 Task: Add a signature Mia Wilson containing Best wishes for a happy National Puzzle Day, Mia Wilson to email address softage.3@softage.net and add a label Long-term care insurance
Action: Mouse moved to (1206, 295)
Screenshot: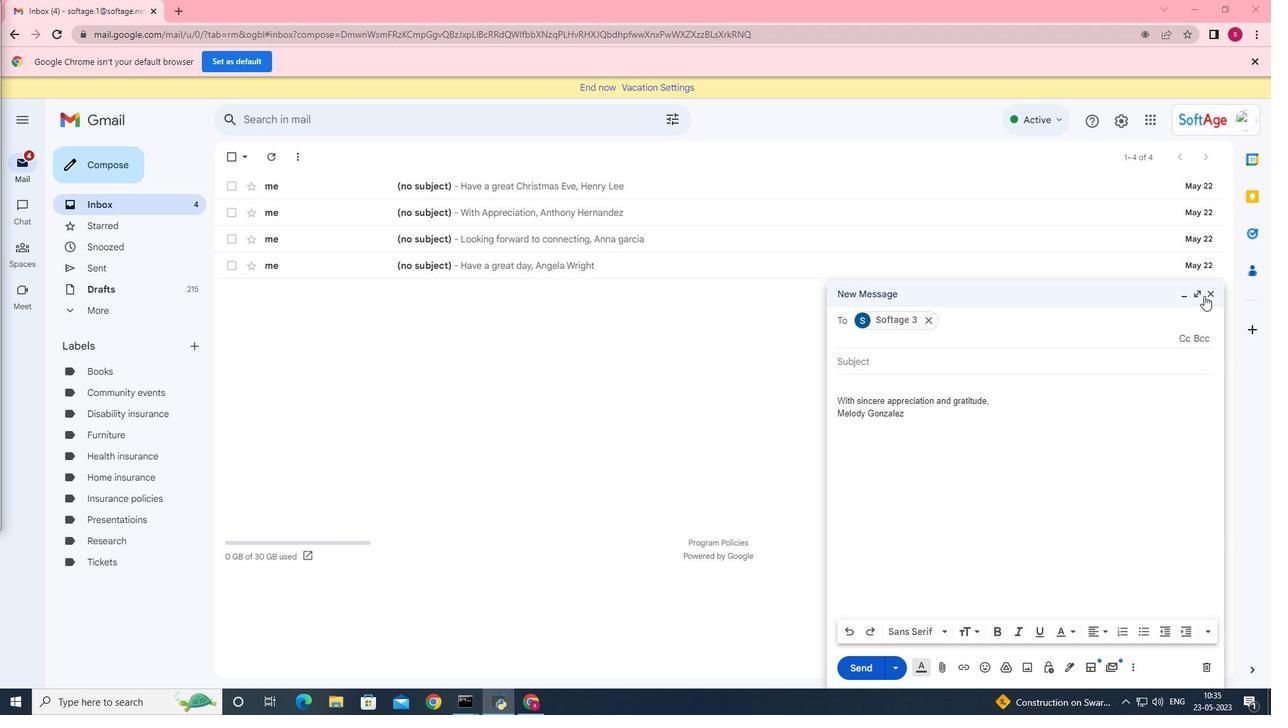 
Action: Mouse pressed left at (1206, 295)
Screenshot: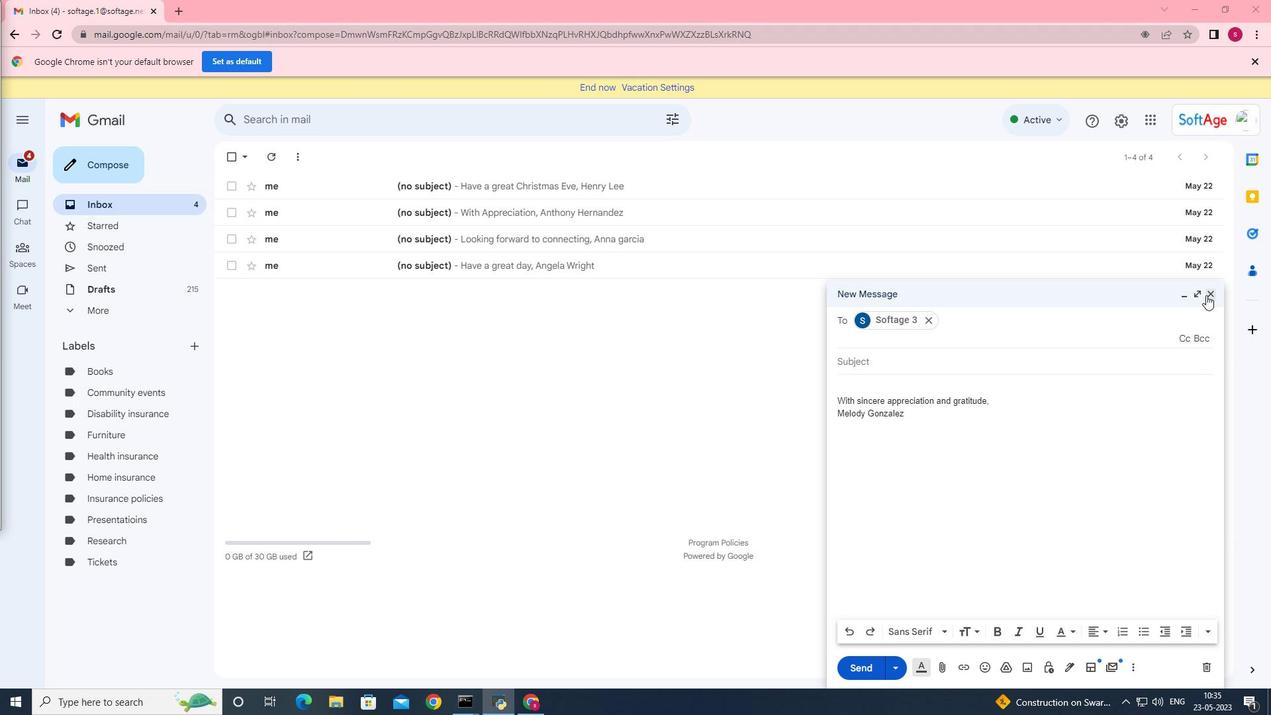 
Action: Mouse moved to (109, 164)
Screenshot: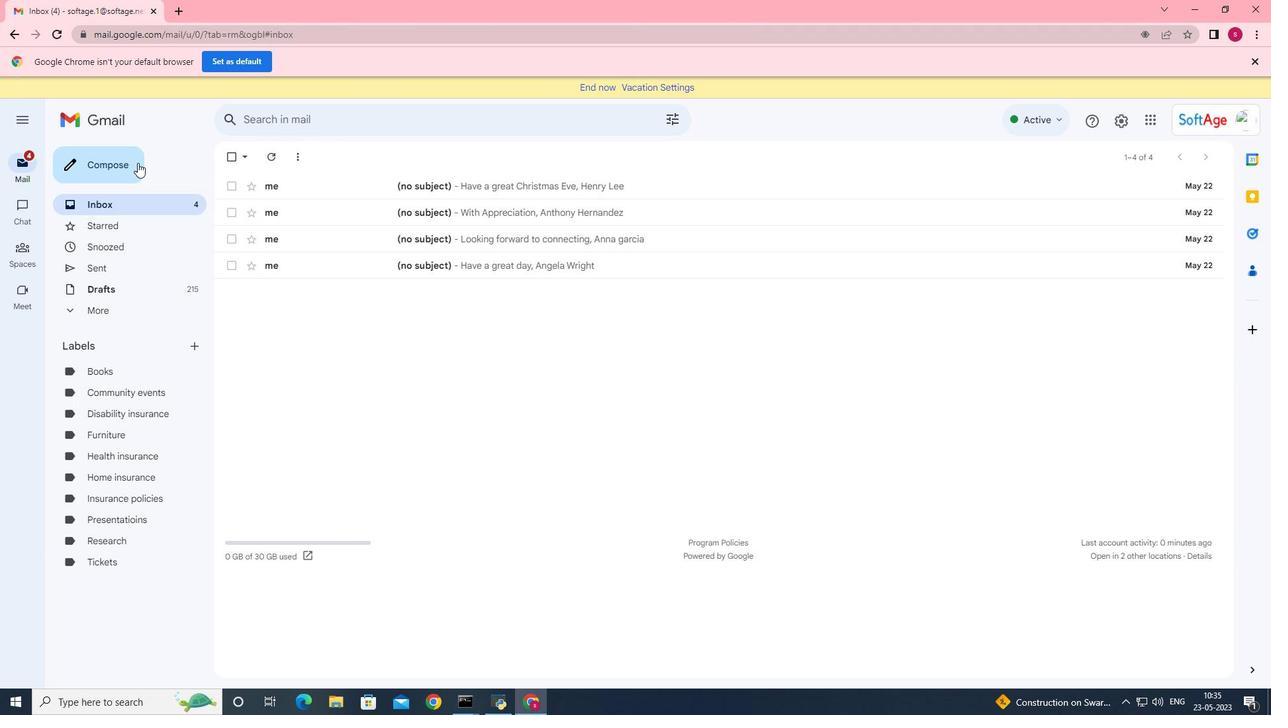 
Action: Mouse pressed left at (109, 164)
Screenshot: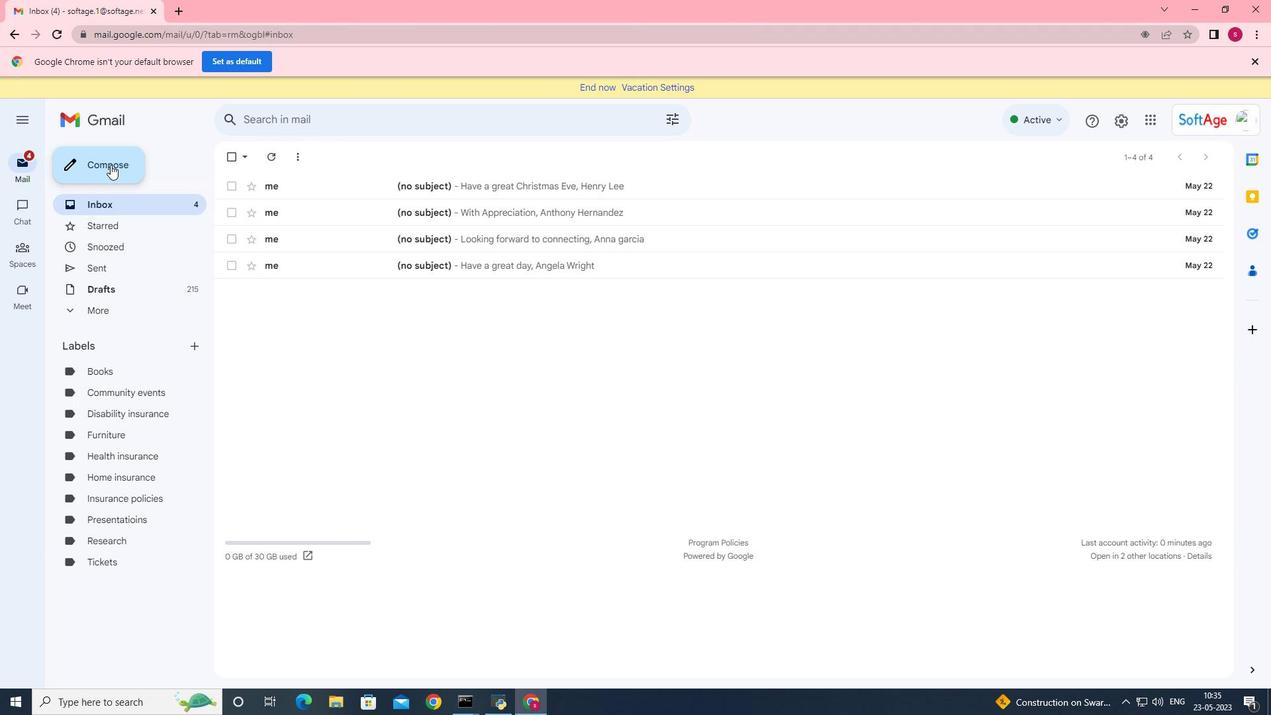
Action: Mouse moved to (1074, 667)
Screenshot: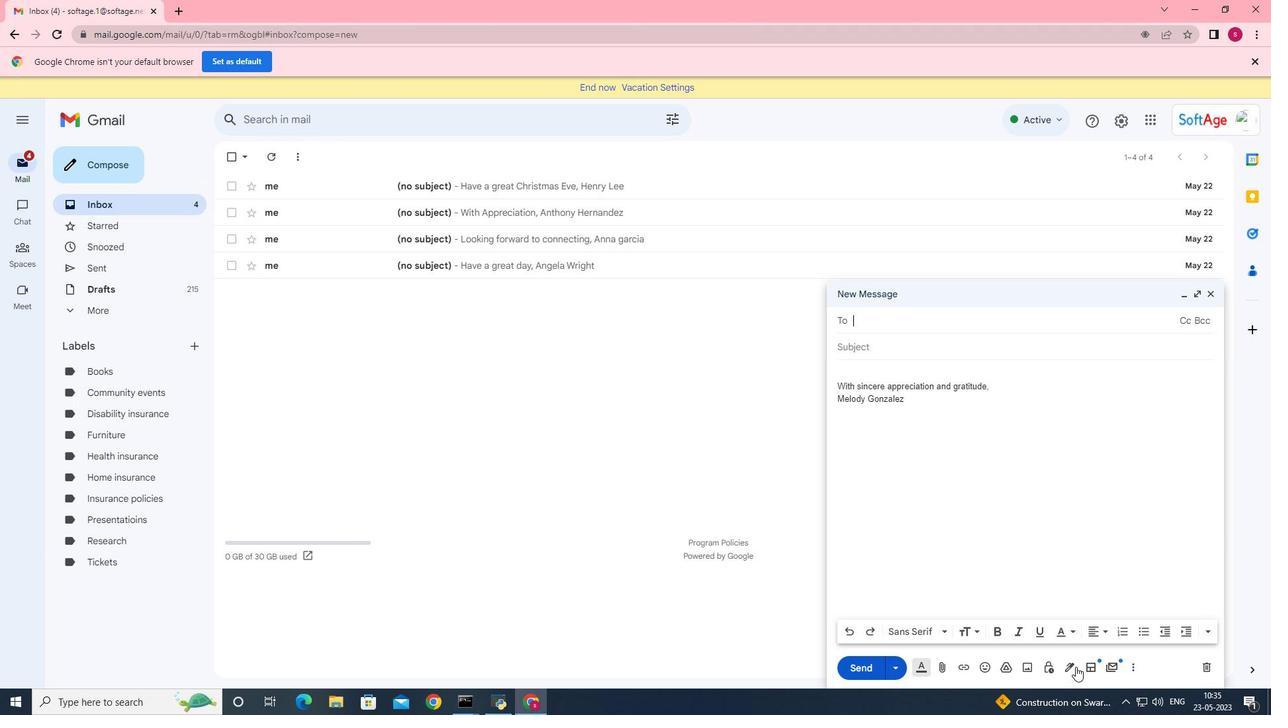 
Action: Mouse pressed left at (1074, 667)
Screenshot: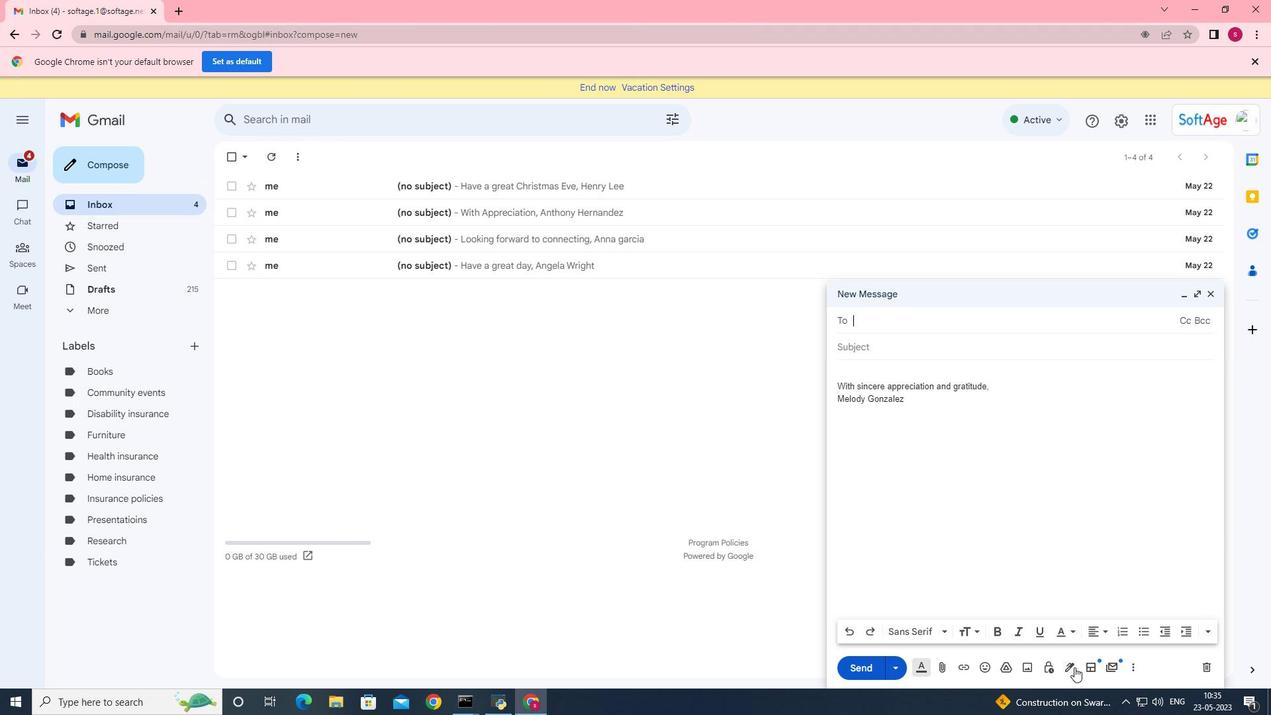 
Action: Mouse moved to (1102, 590)
Screenshot: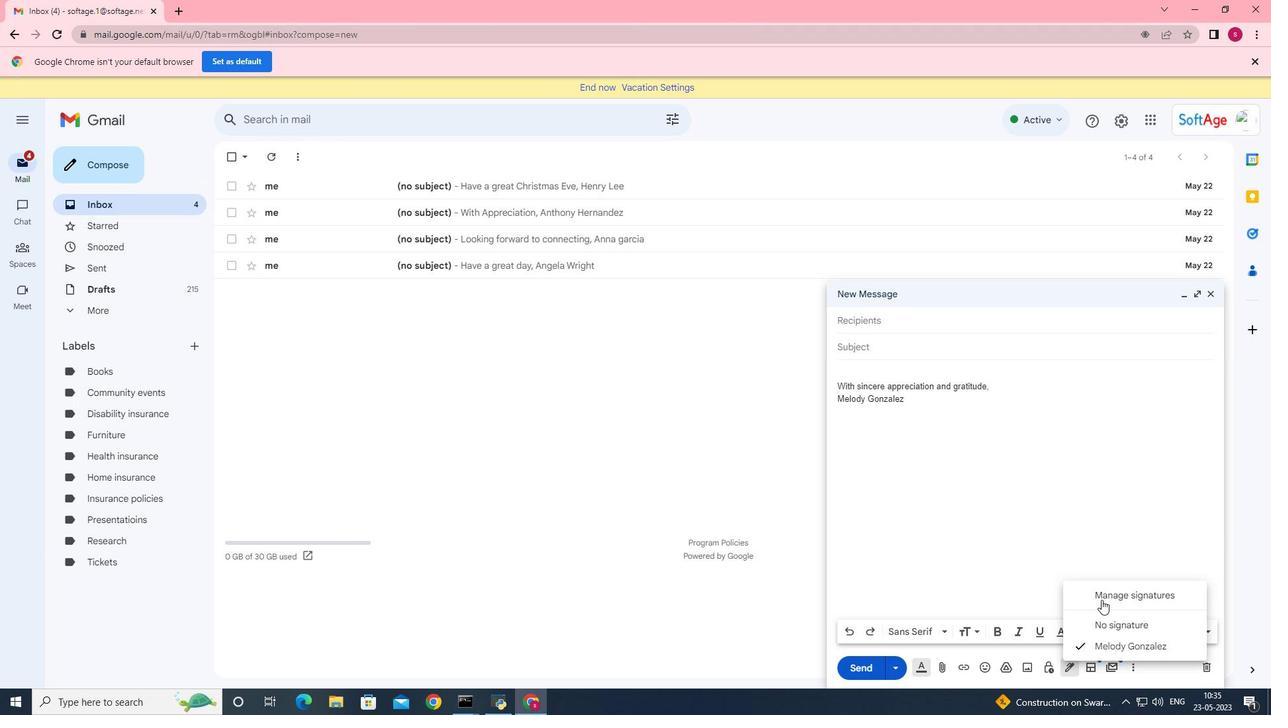 
Action: Mouse pressed left at (1102, 590)
Screenshot: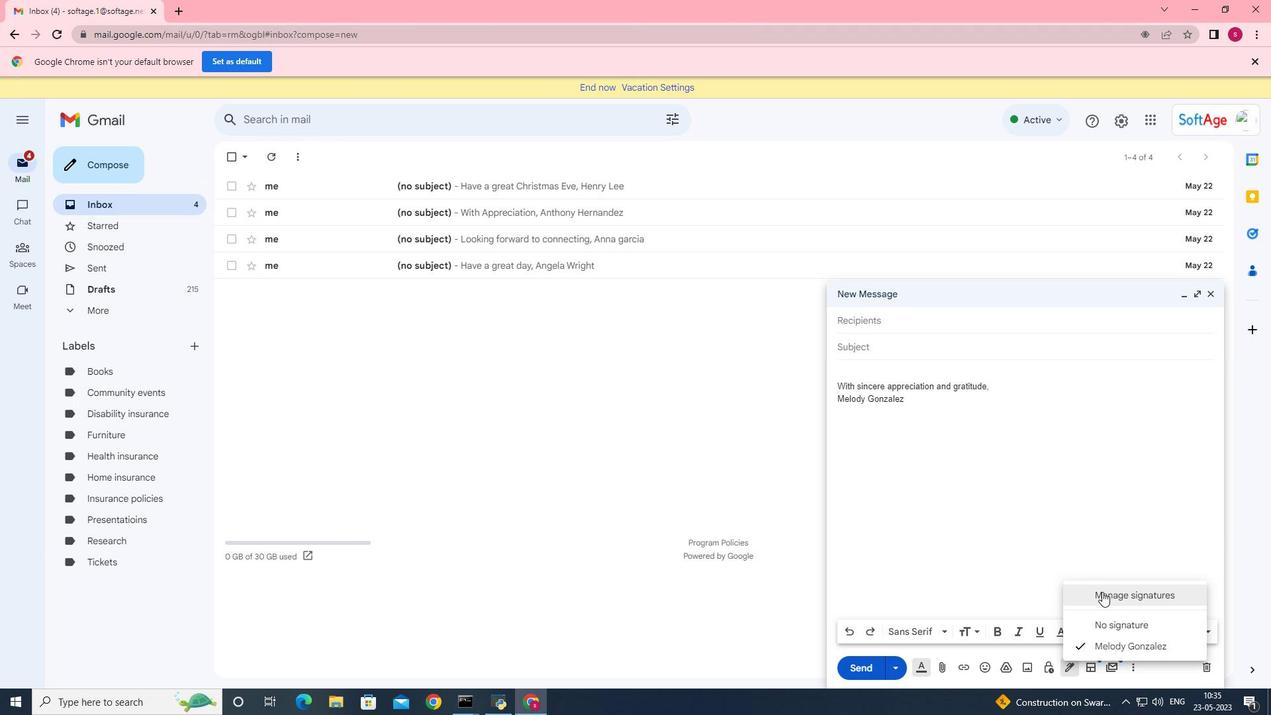 
Action: Mouse moved to (531, 409)
Screenshot: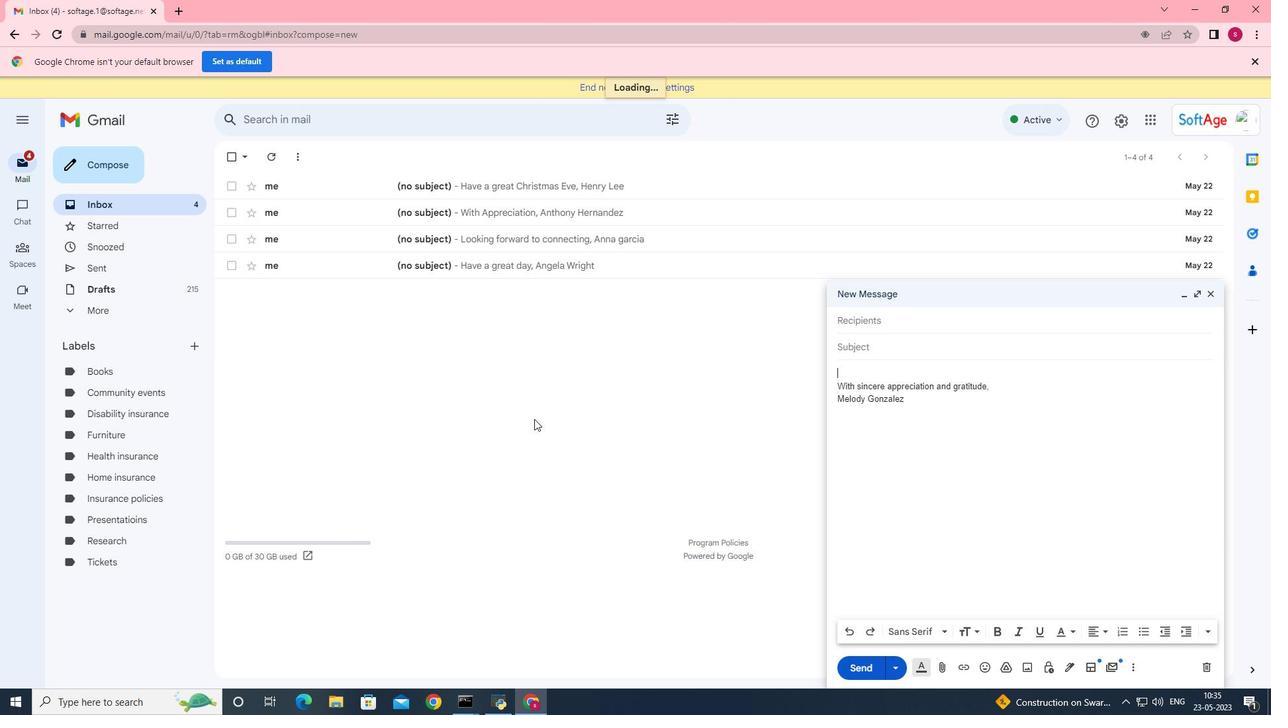 
Action: Mouse scrolled (531, 409) with delta (0, 0)
Screenshot: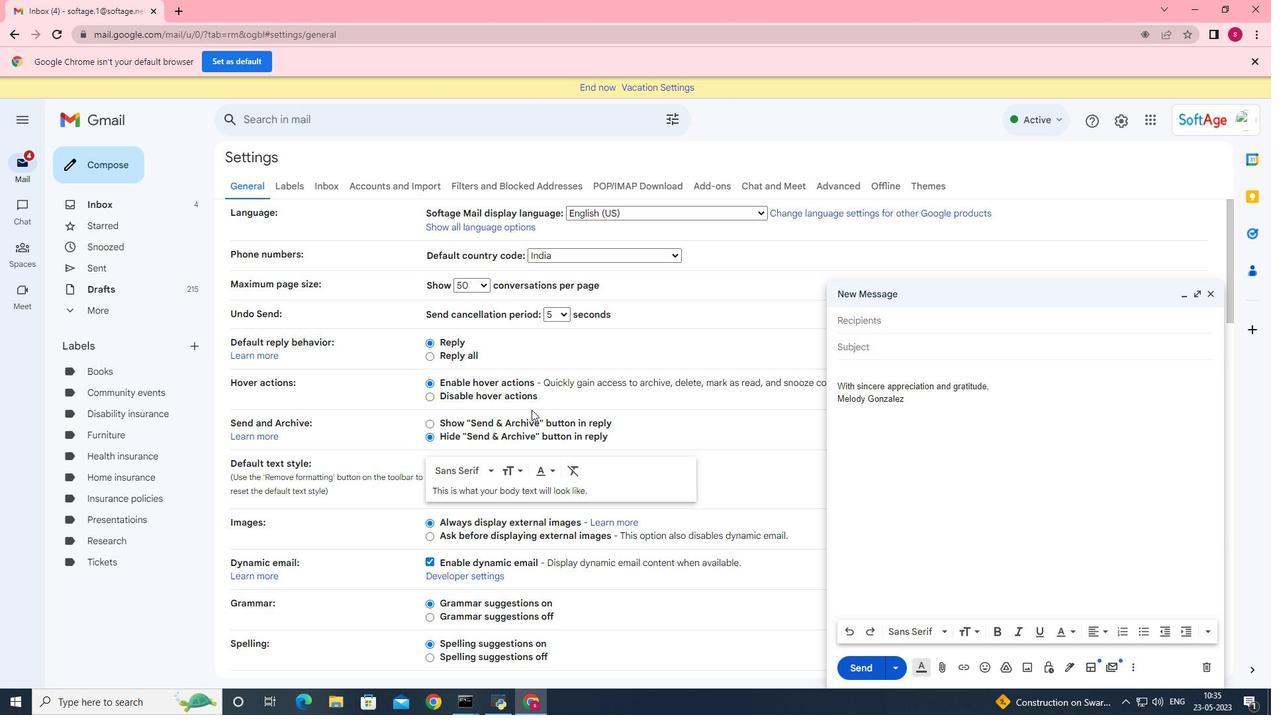 
Action: Mouse scrolled (531, 409) with delta (0, 0)
Screenshot: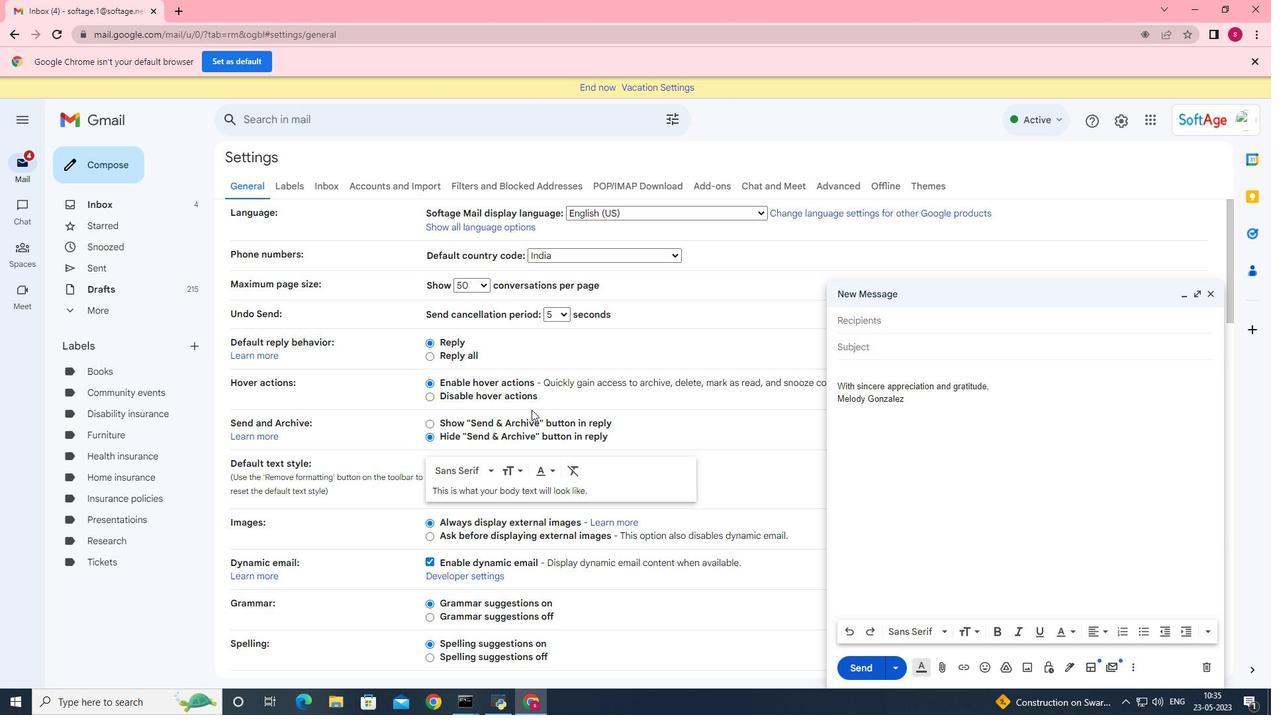 
Action: Mouse scrolled (531, 409) with delta (0, 0)
Screenshot: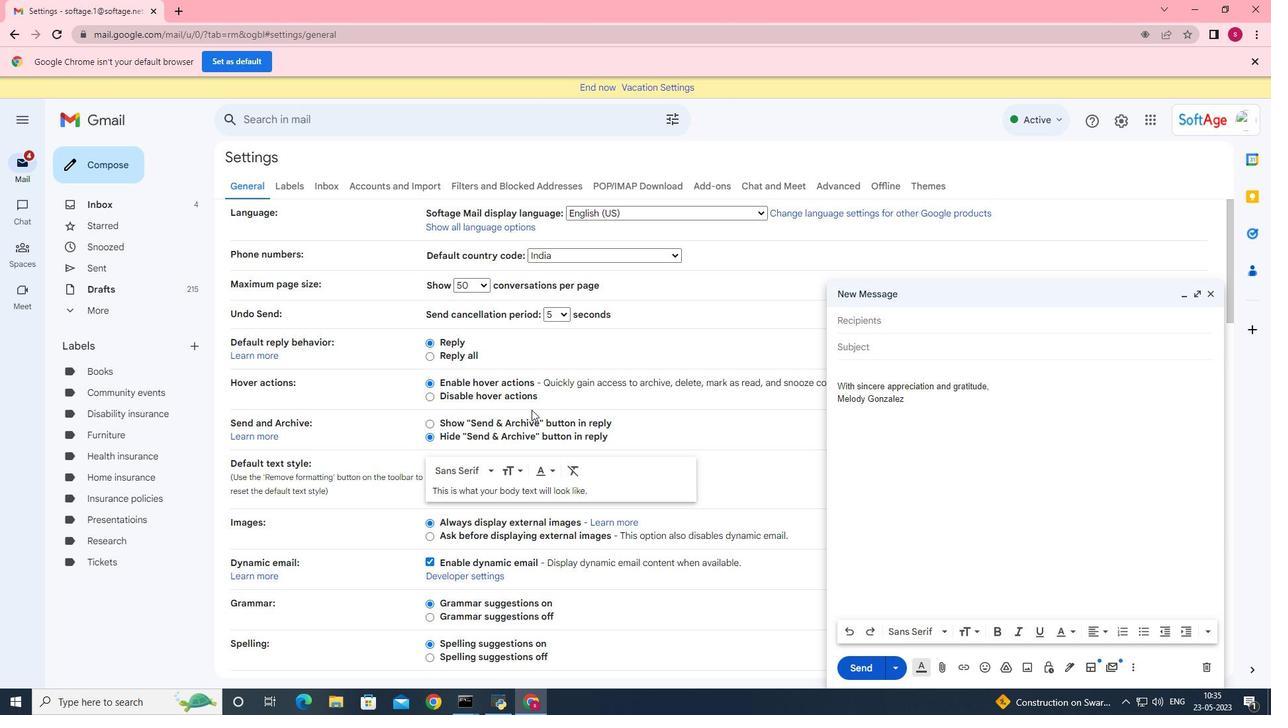 
Action: Mouse scrolled (531, 410) with delta (0, 0)
Screenshot: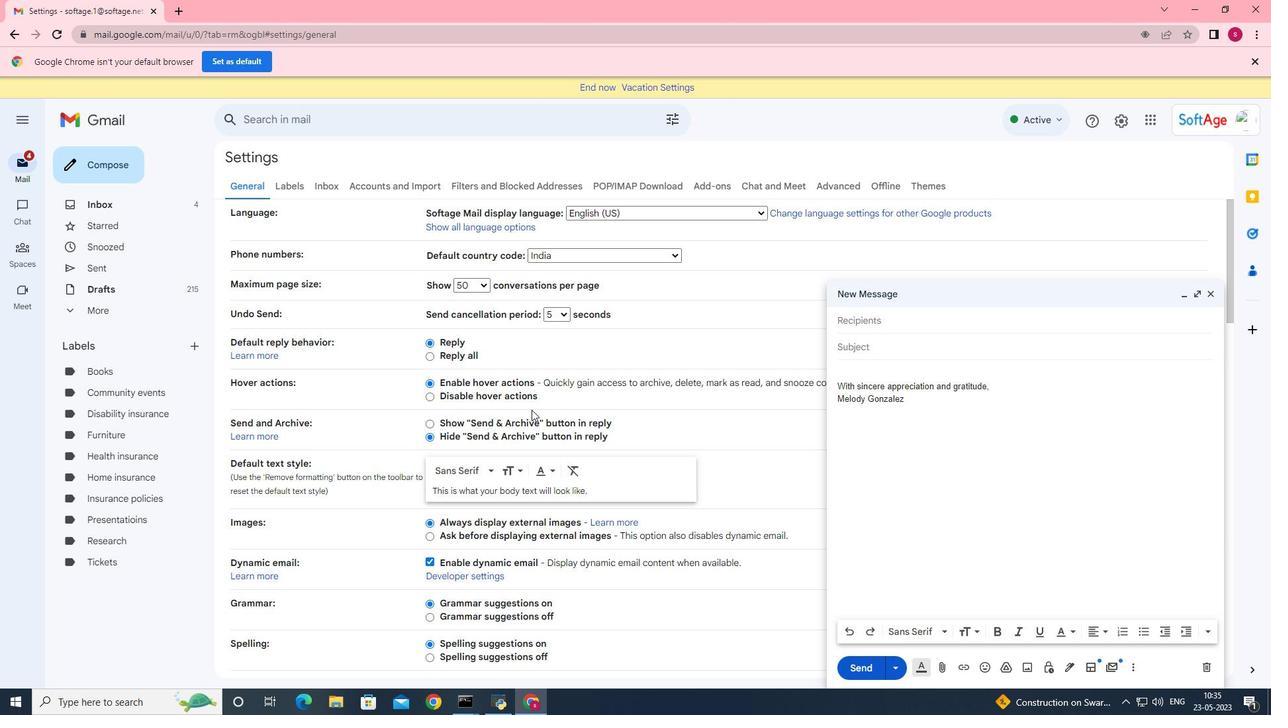 
Action: Mouse scrolled (531, 409) with delta (0, 0)
Screenshot: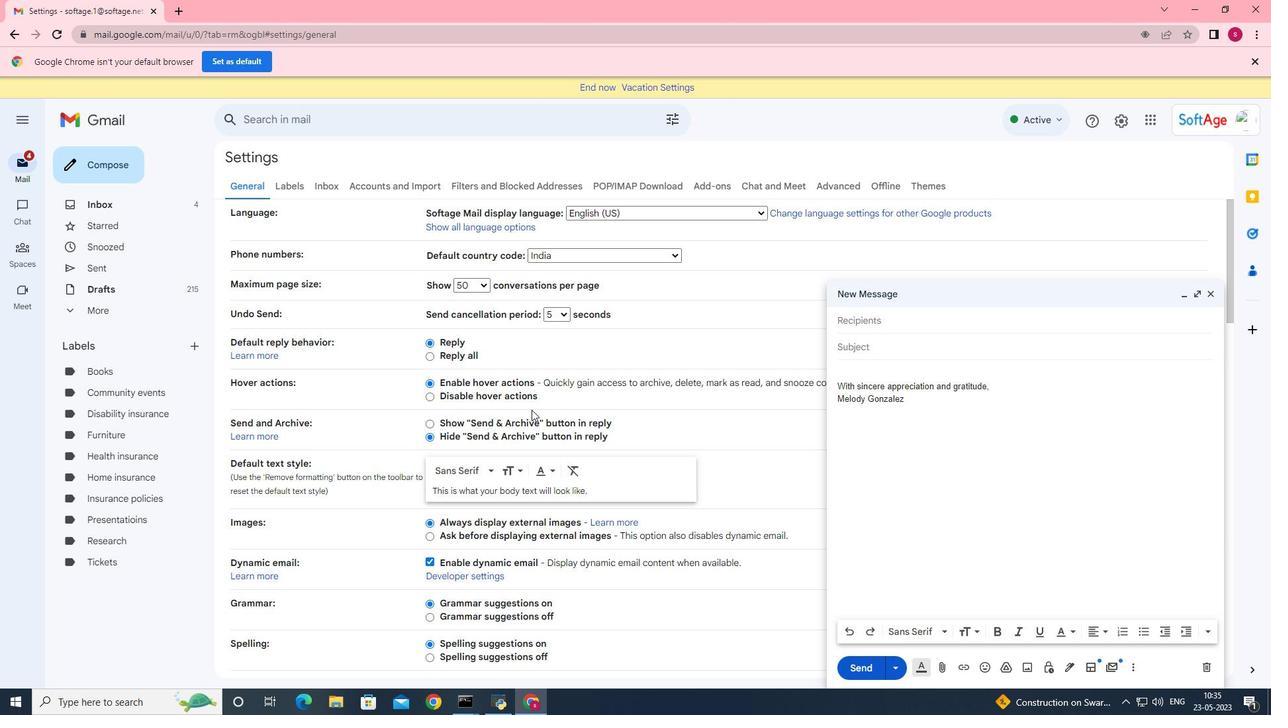 
Action: Mouse scrolled (531, 409) with delta (0, 0)
Screenshot: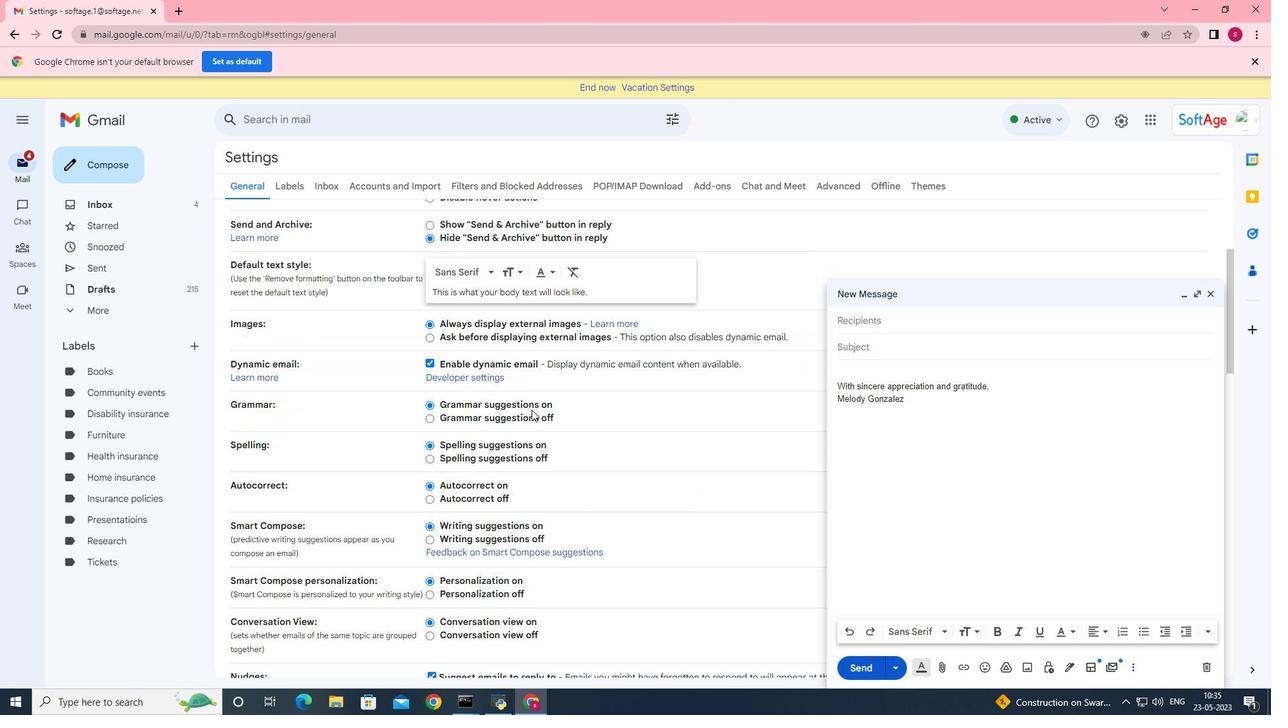 
Action: Mouse scrolled (531, 409) with delta (0, 0)
Screenshot: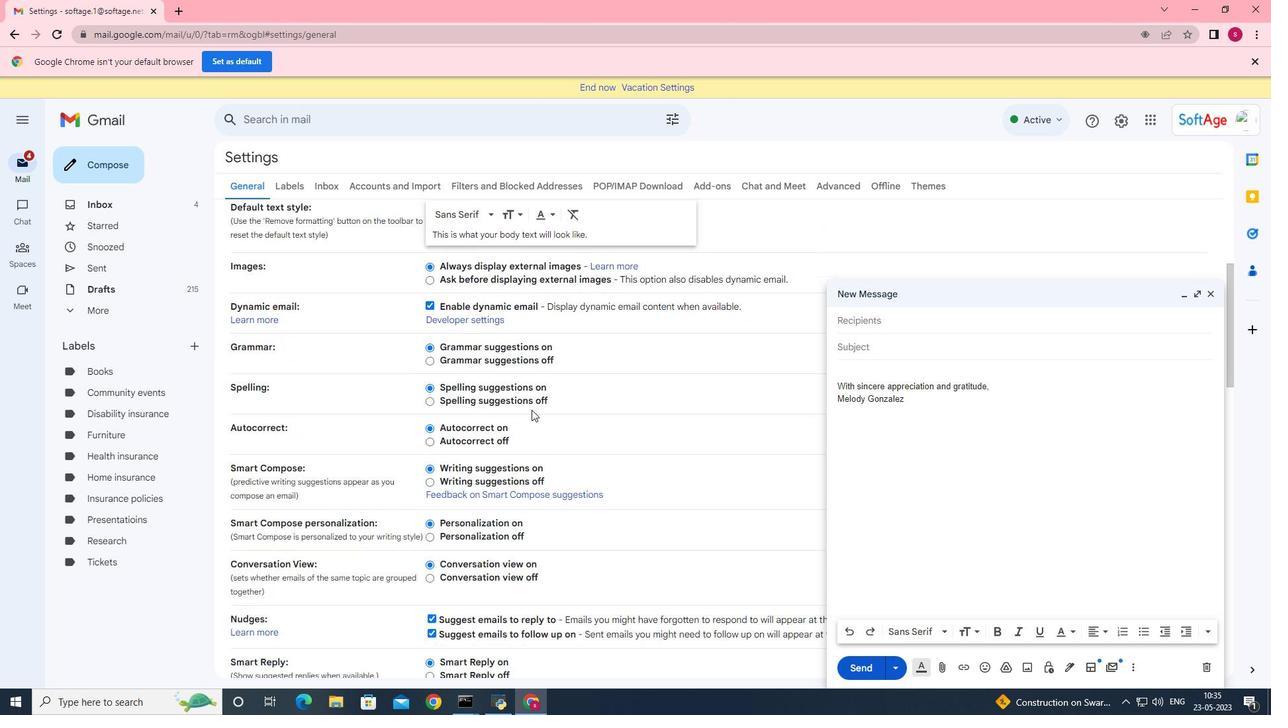 
Action: Mouse scrolled (531, 409) with delta (0, 0)
Screenshot: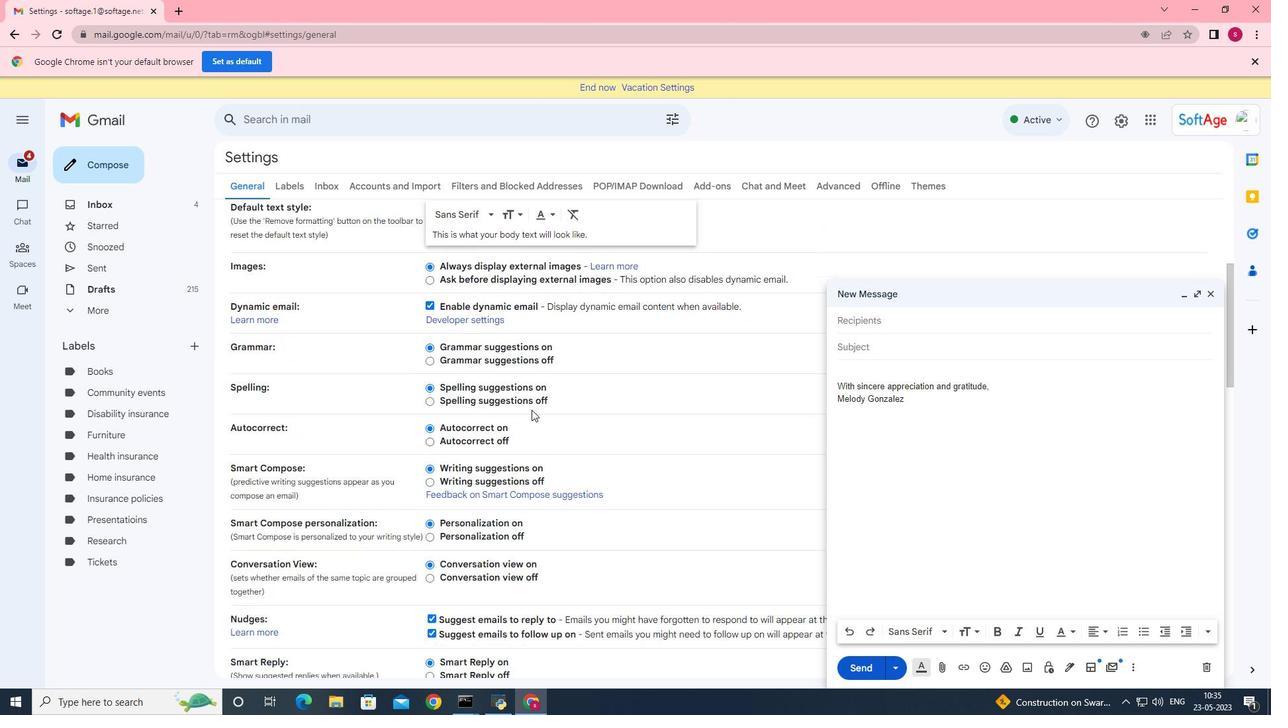 
Action: Mouse scrolled (531, 409) with delta (0, 0)
Screenshot: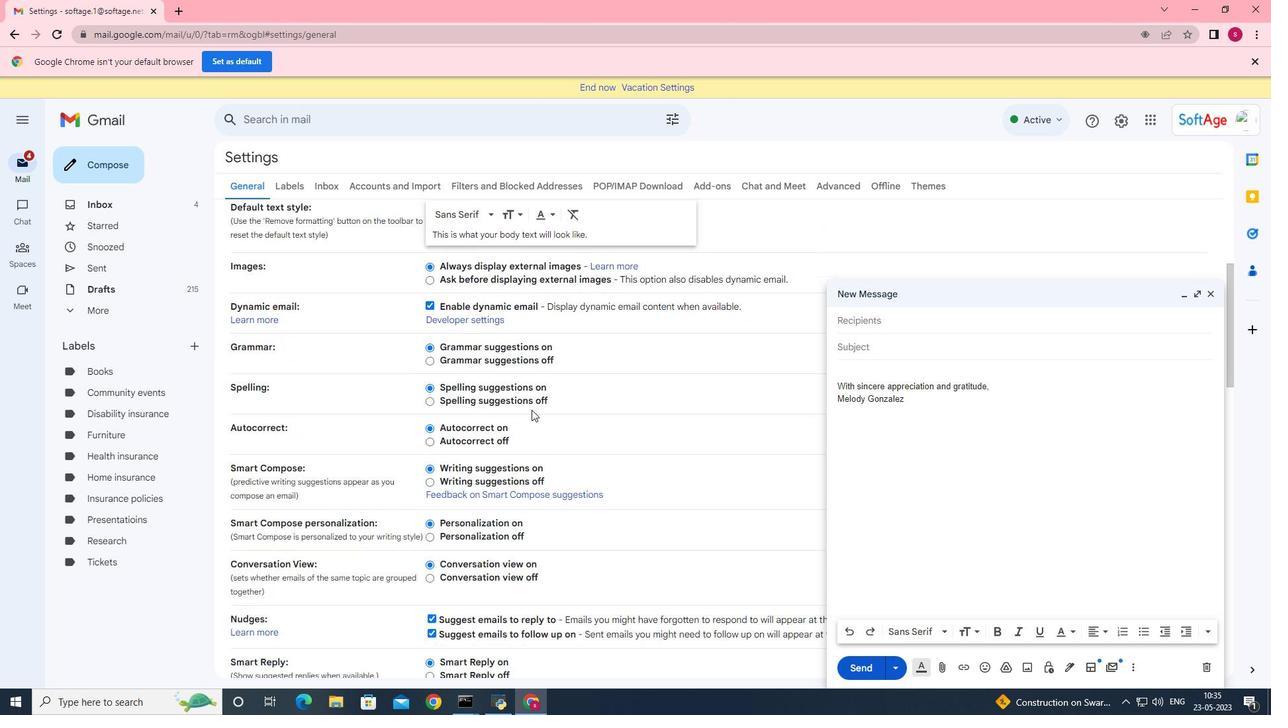 
Action: Mouse scrolled (531, 410) with delta (0, 0)
Screenshot: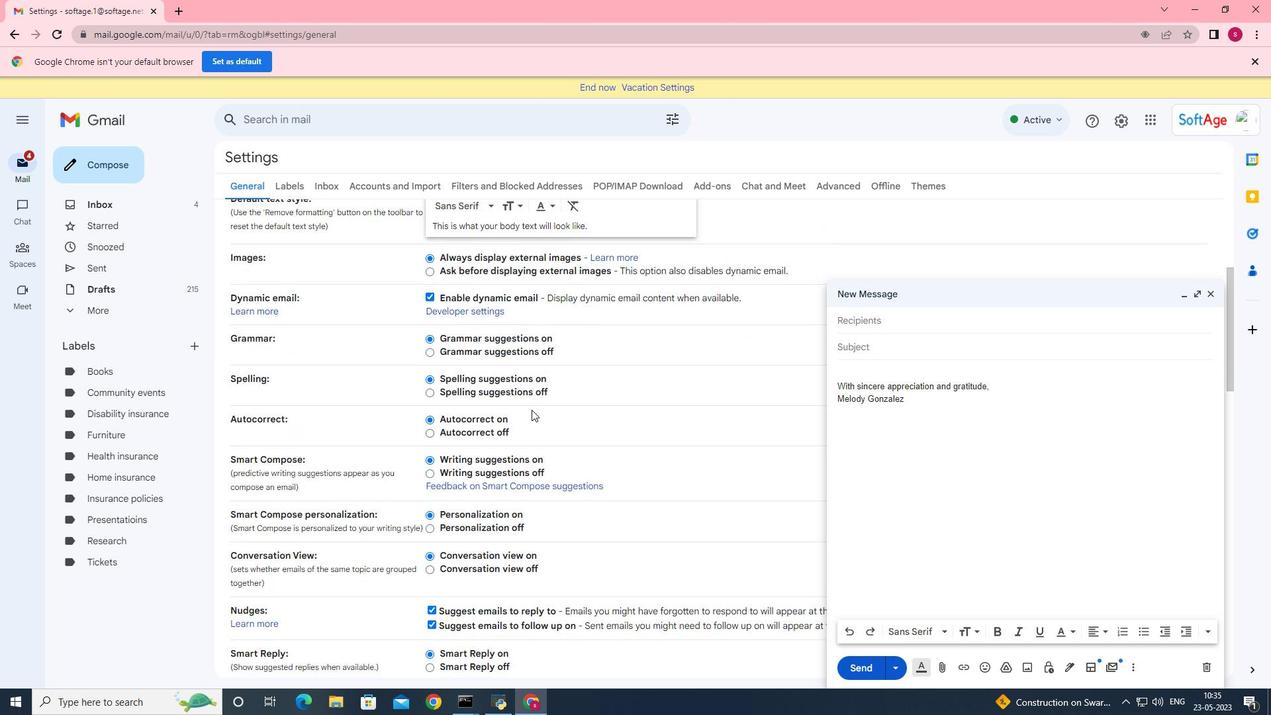 
Action: Mouse scrolled (531, 409) with delta (0, 0)
Screenshot: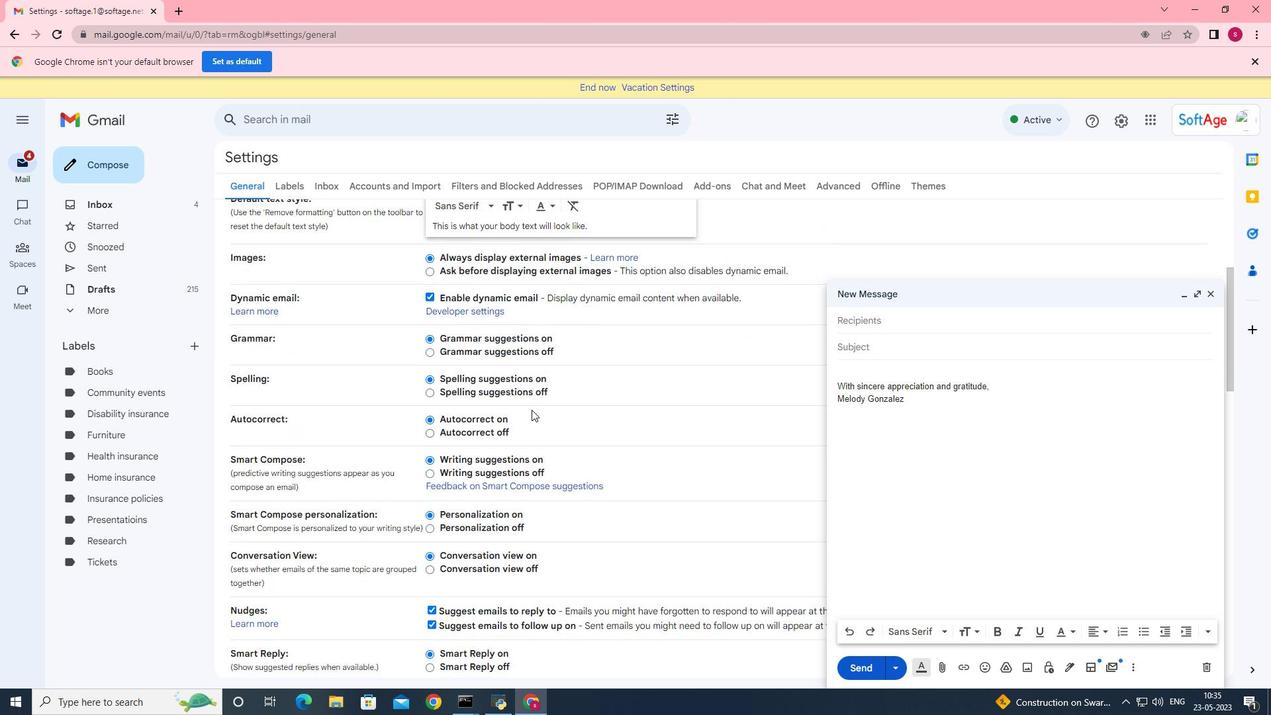 
Action: Mouse scrolled (531, 409) with delta (0, 0)
Screenshot: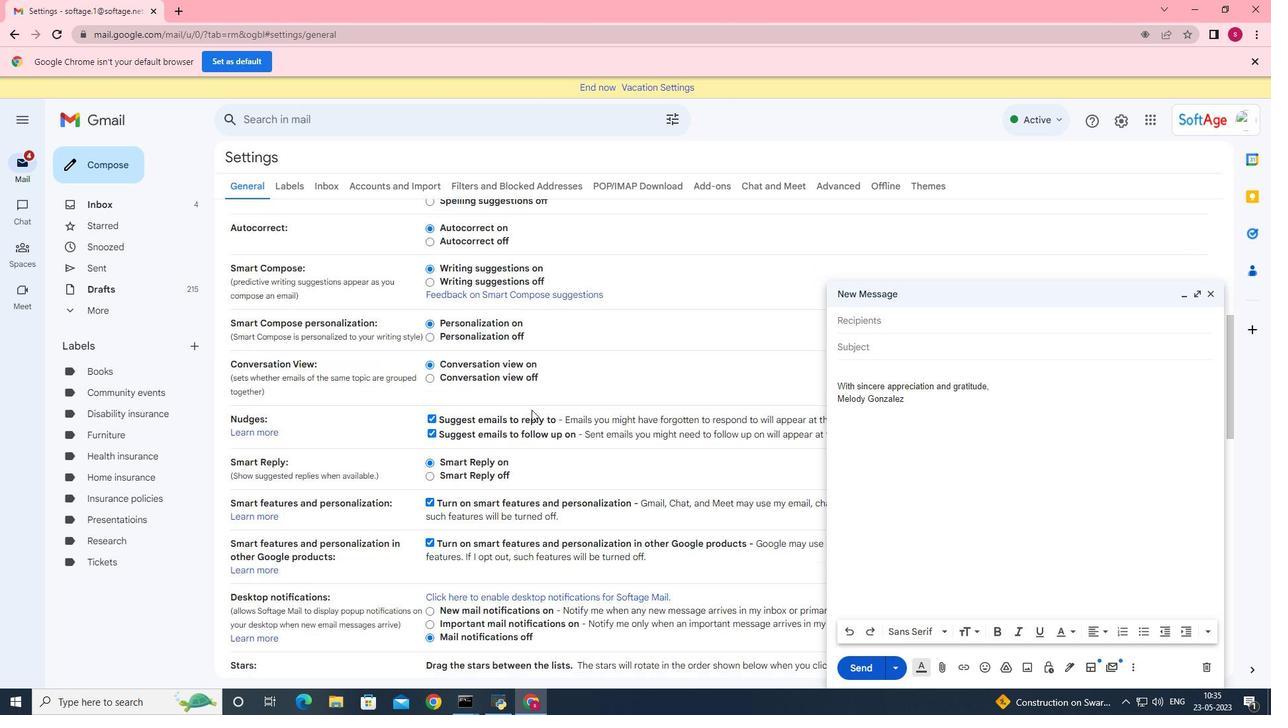 
Action: Mouse scrolled (531, 409) with delta (0, 0)
Screenshot: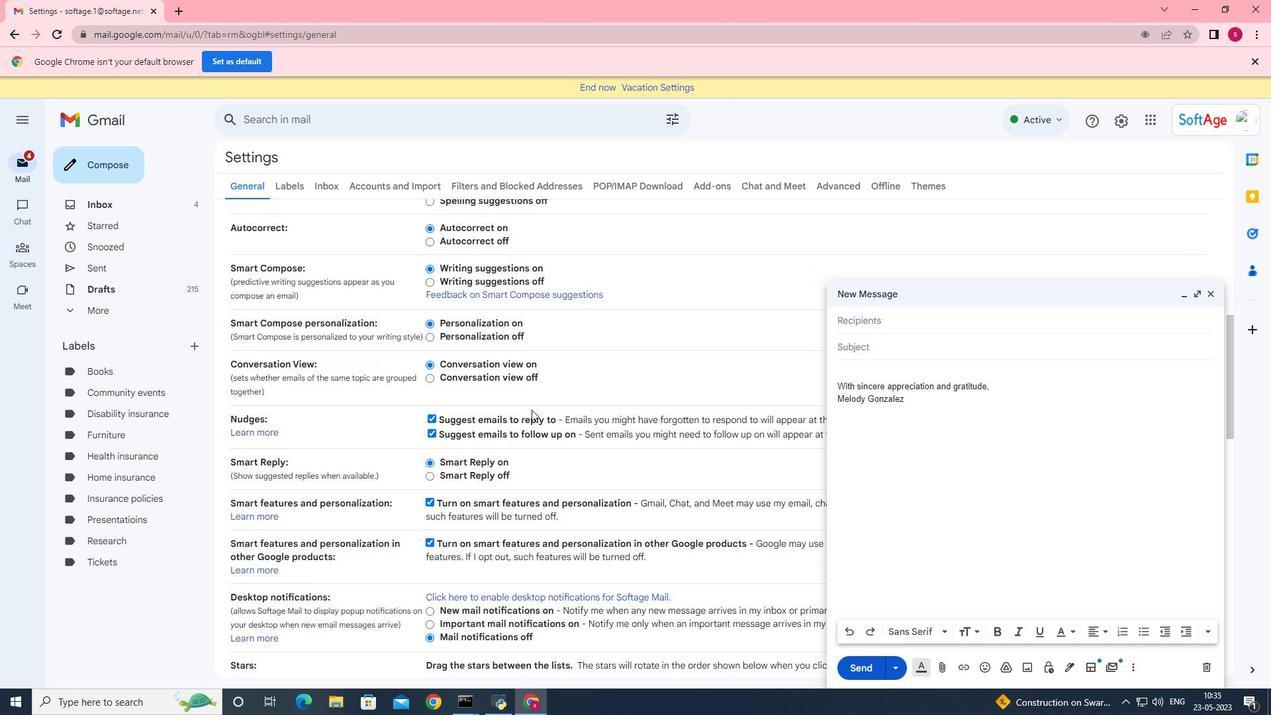 
Action: Mouse scrolled (531, 410) with delta (0, 0)
Screenshot: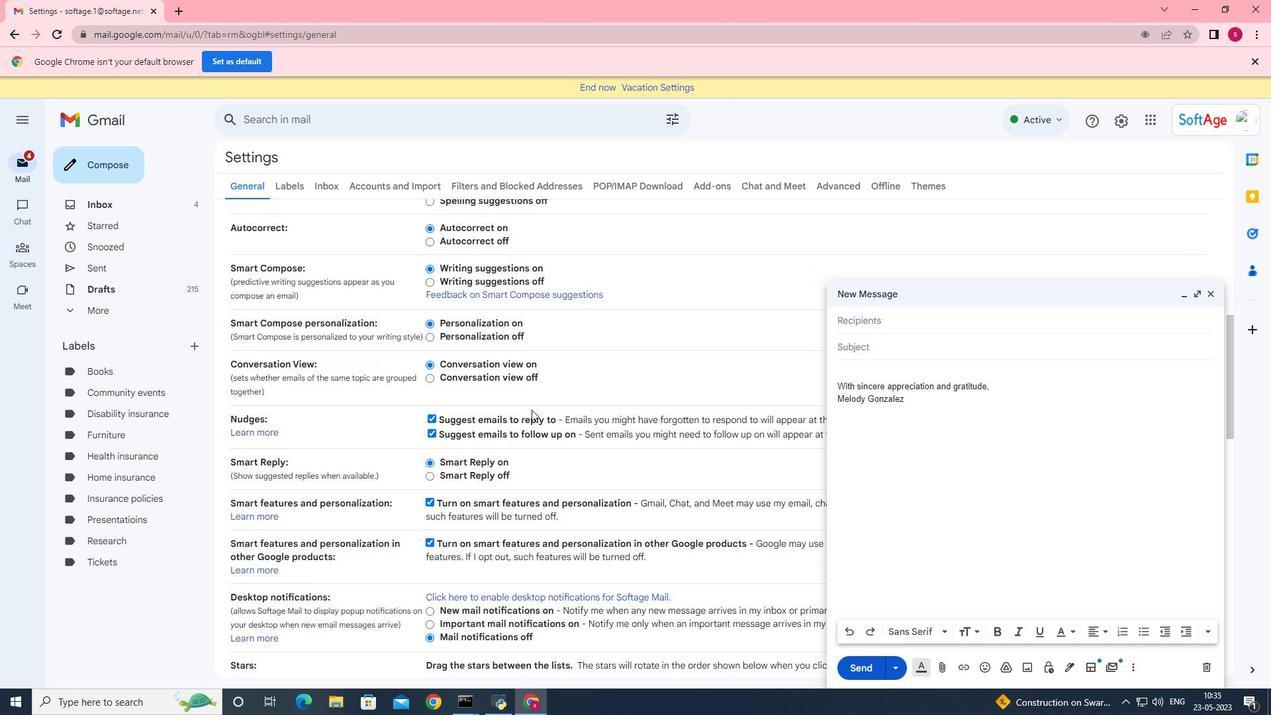 
Action: Mouse scrolled (531, 409) with delta (0, 0)
Screenshot: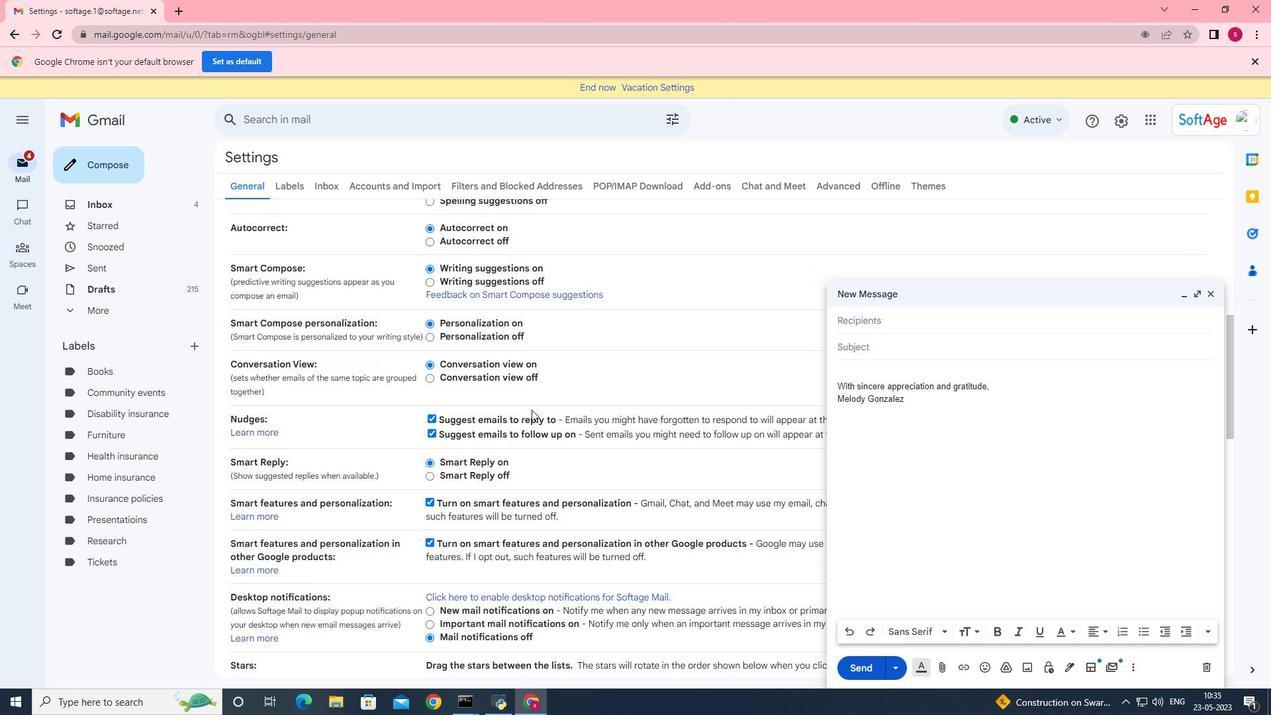 
Action: Mouse scrolled (531, 409) with delta (0, 0)
Screenshot: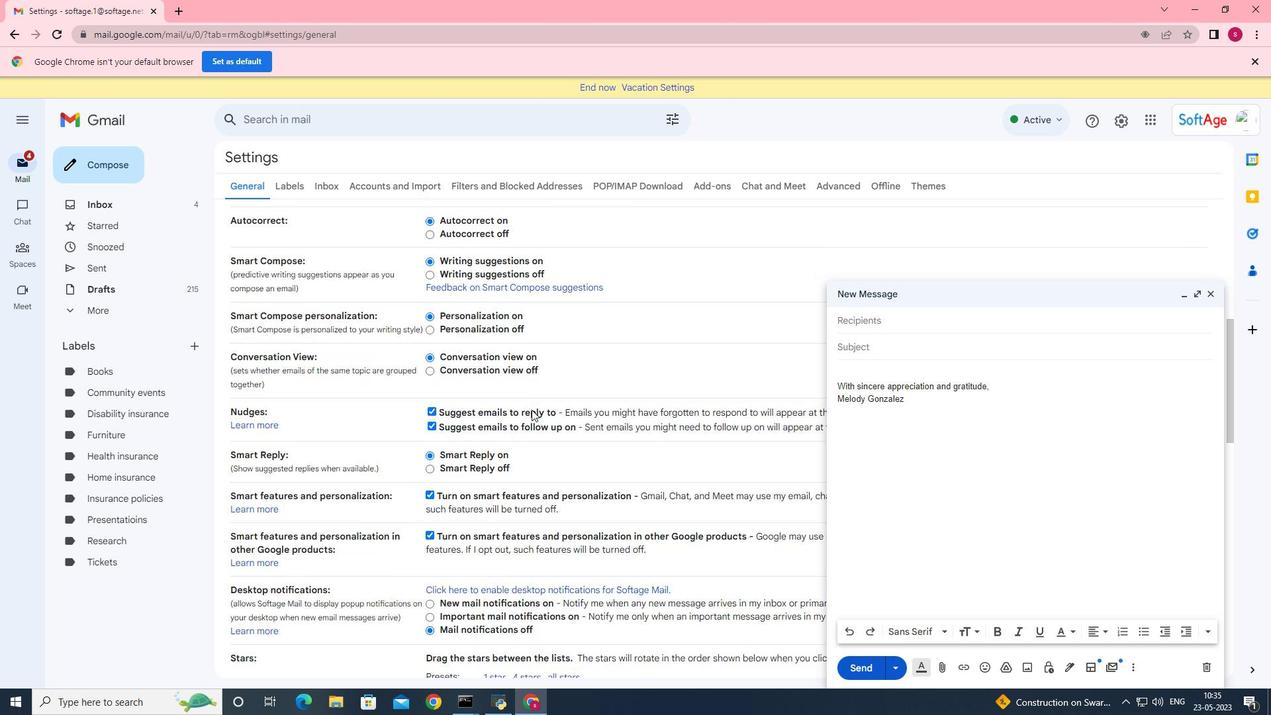 
Action: Mouse scrolled (531, 409) with delta (0, 0)
Screenshot: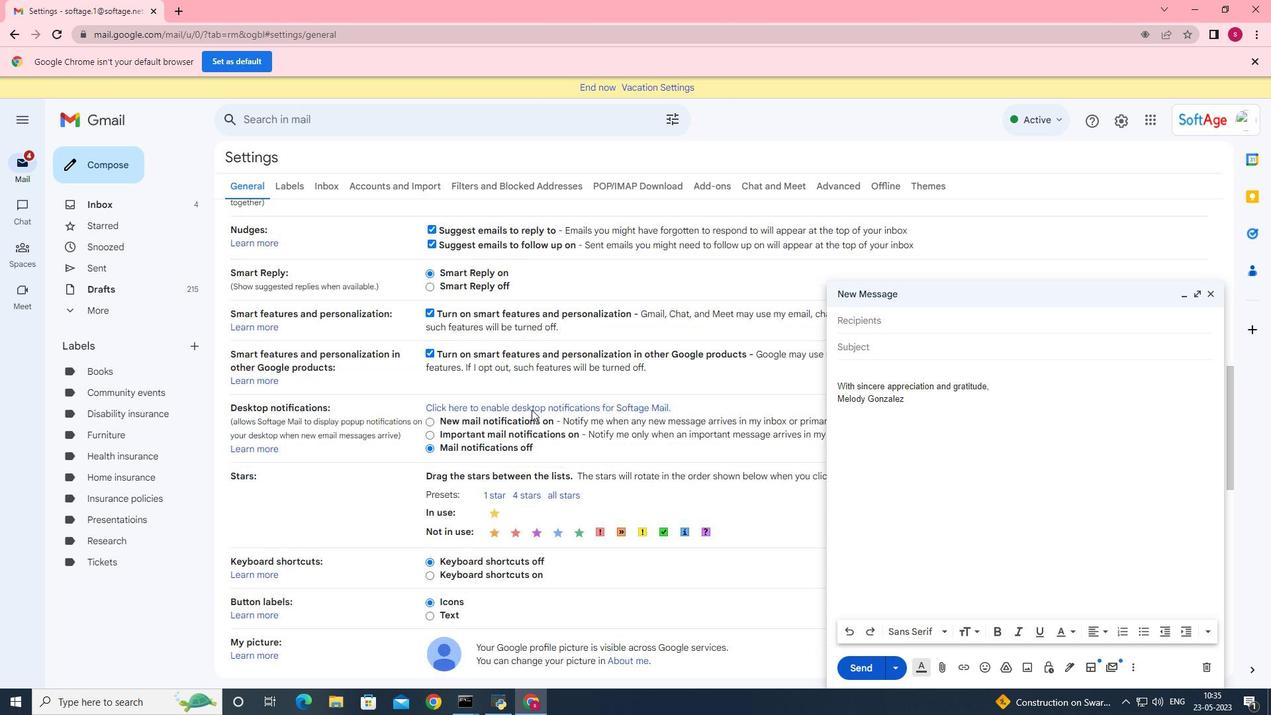 
Action: Mouse scrolled (531, 409) with delta (0, 0)
Screenshot: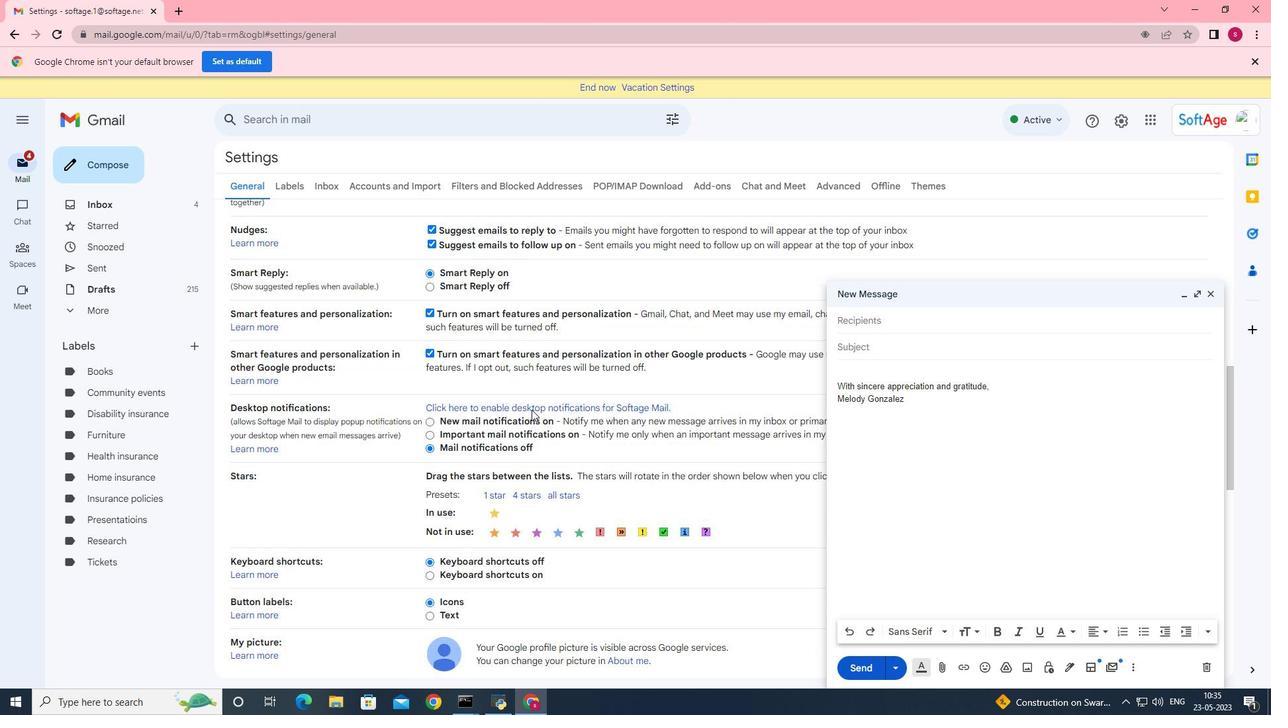 
Action: Mouse scrolled (531, 409) with delta (0, 0)
Screenshot: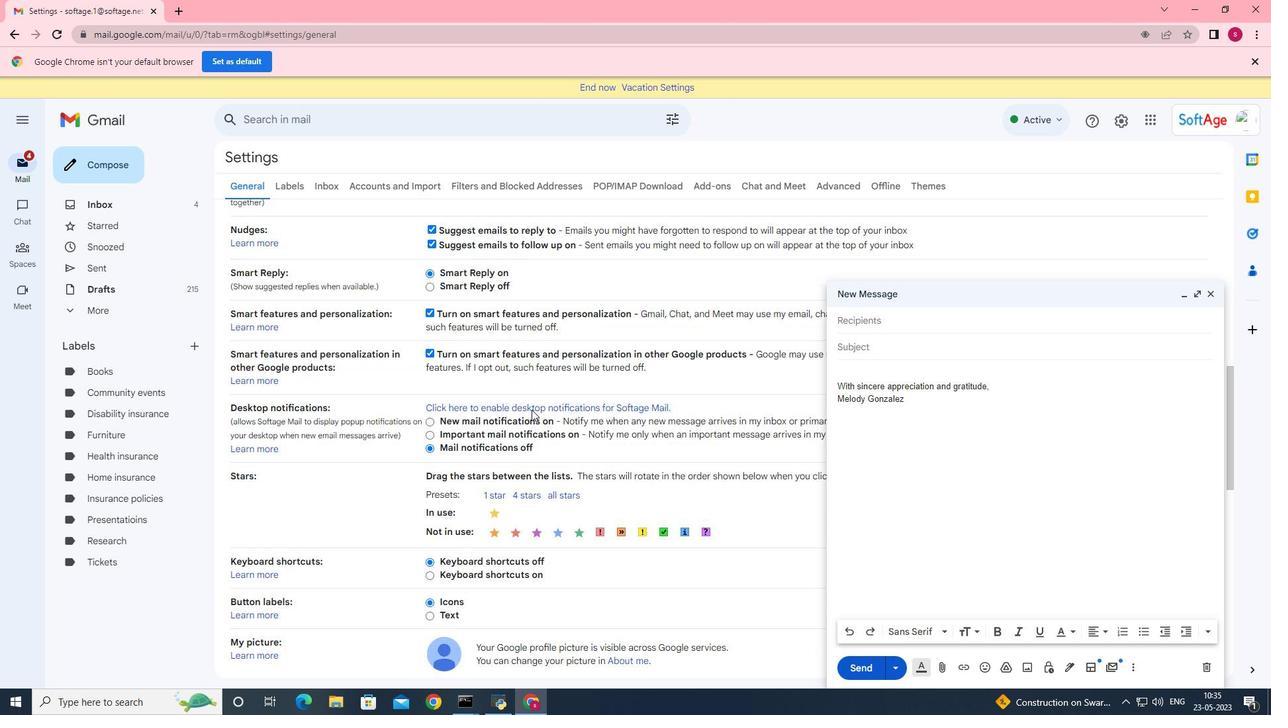
Action: Mouse scrolled (531, 409) with delta (0, 0)
Screenshot: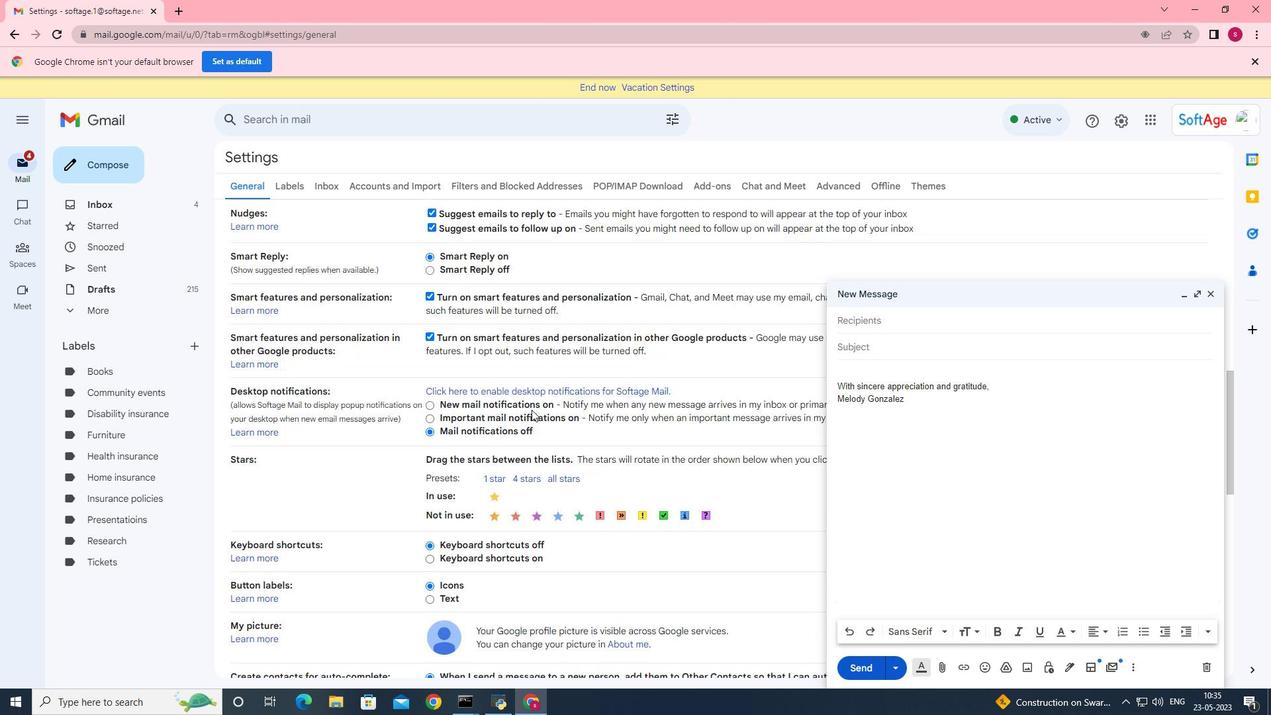 
Action: Mouse scrolled (531, 409) with delta (0, 0)
Screenshot: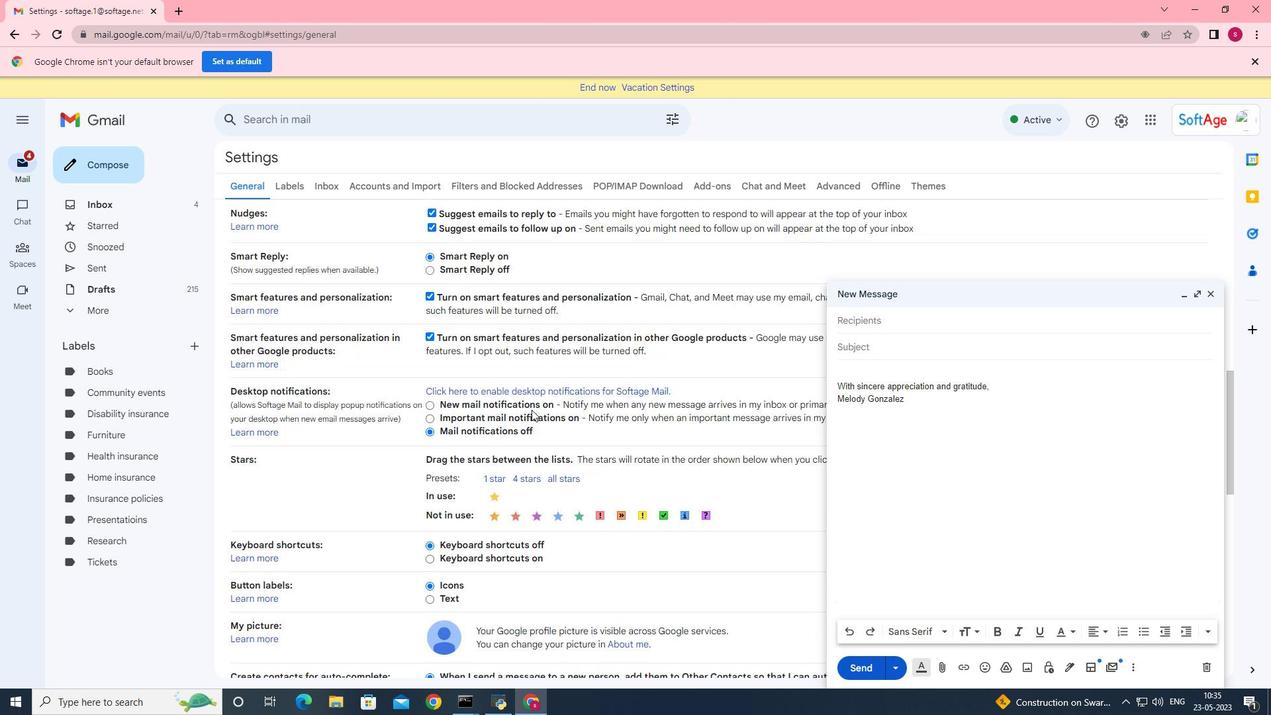 
Action: Mouse scrolled (531, 409) with delta (0, 0)
Screenshot: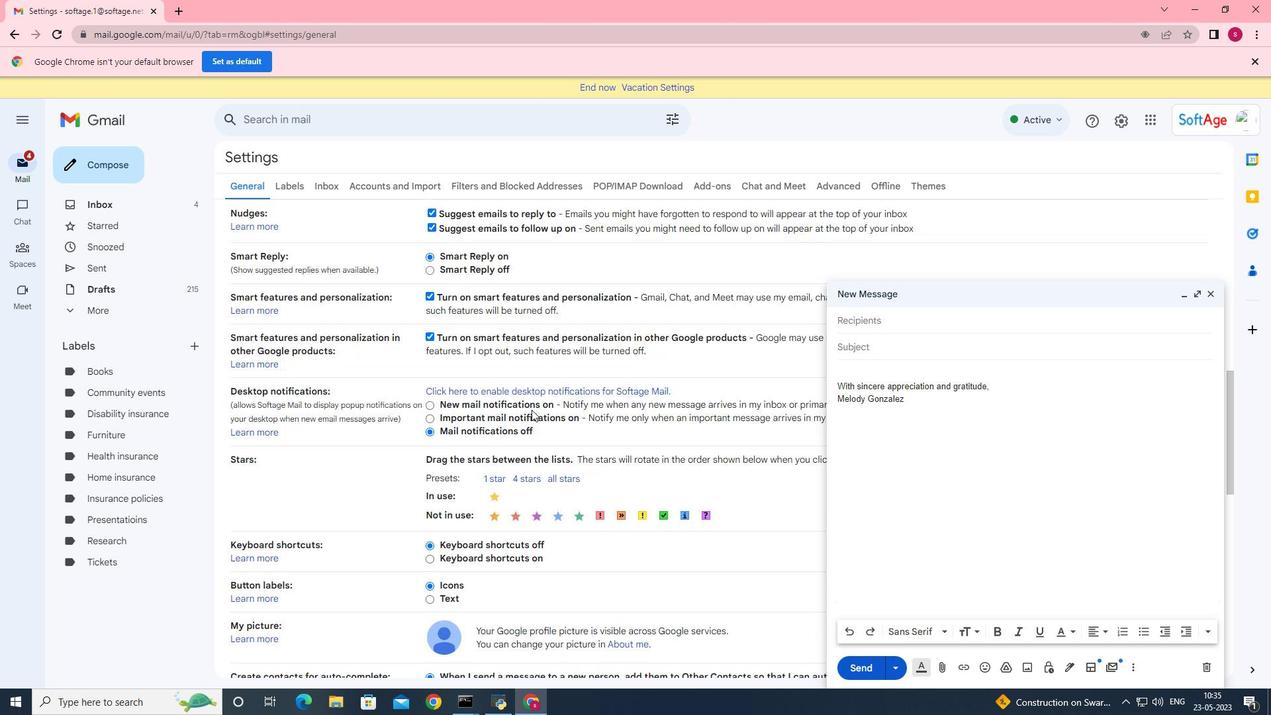 
Action: Mouse scrolled (531, 409) with delta (0, 0)
Screenshot: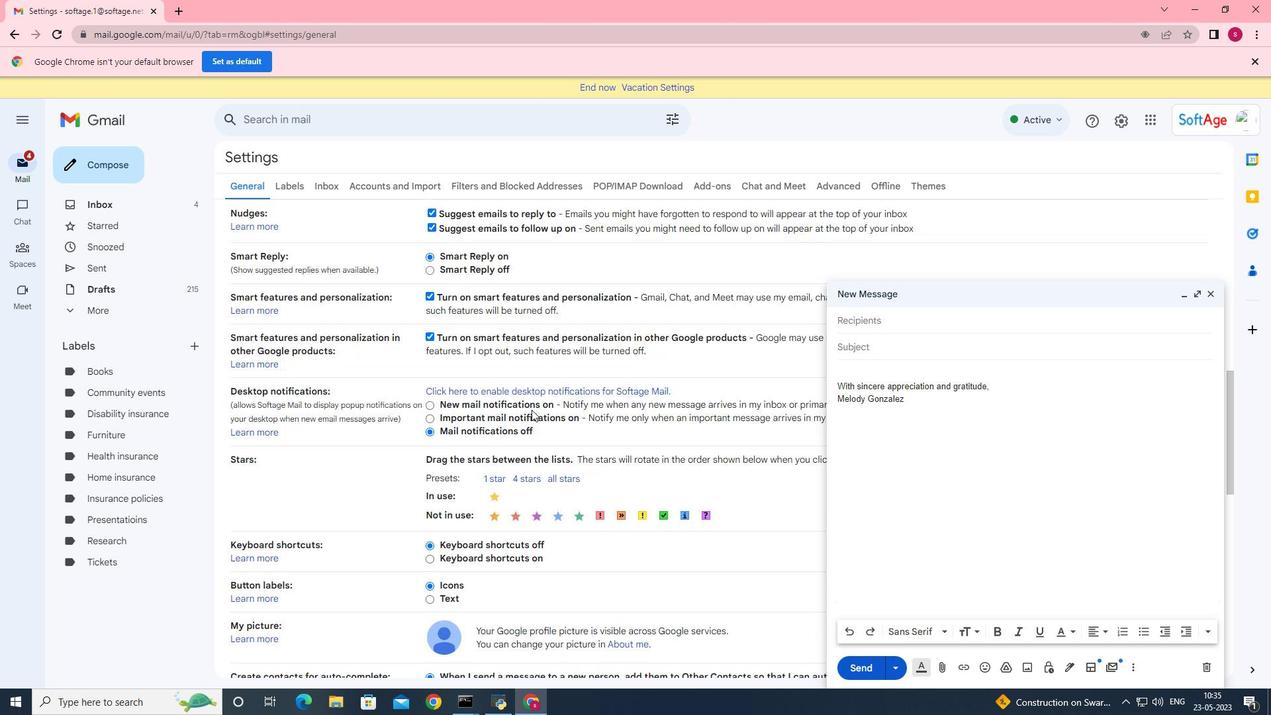 
Action: Mouse moved to (541, 269)
Screenshot: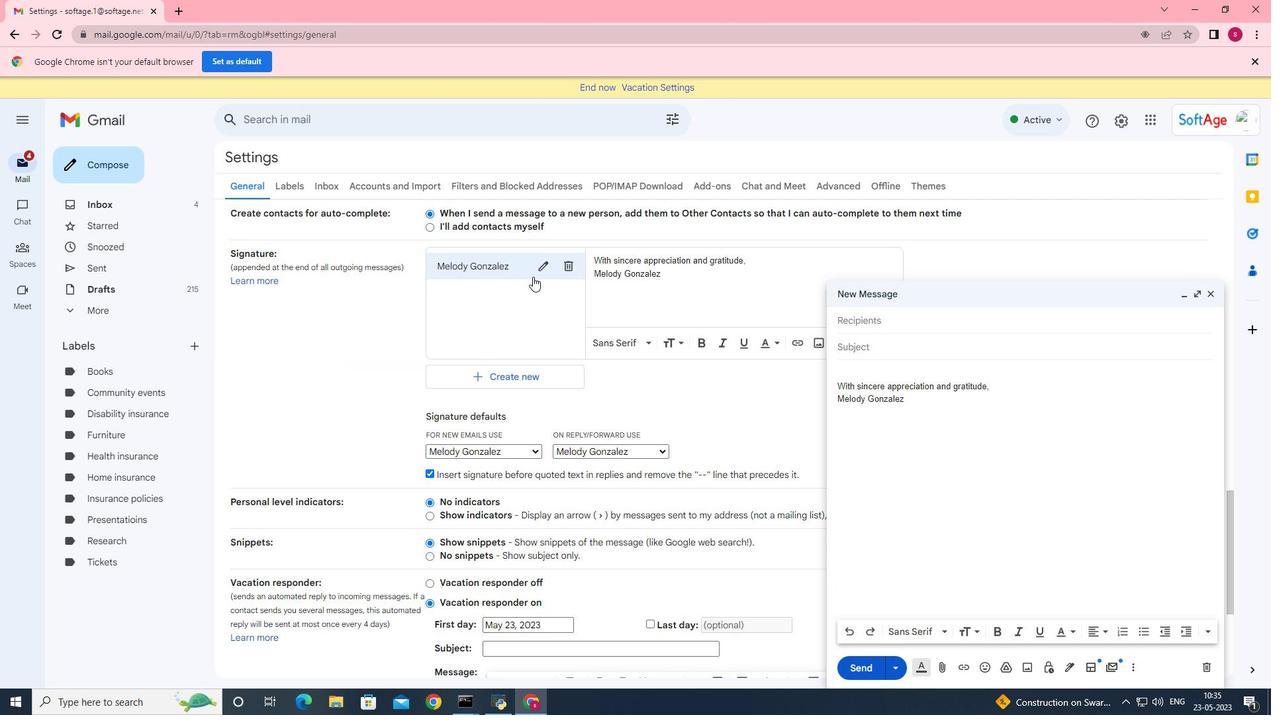 
Action: Mouse pressed left at (541, 269)
Screenshot: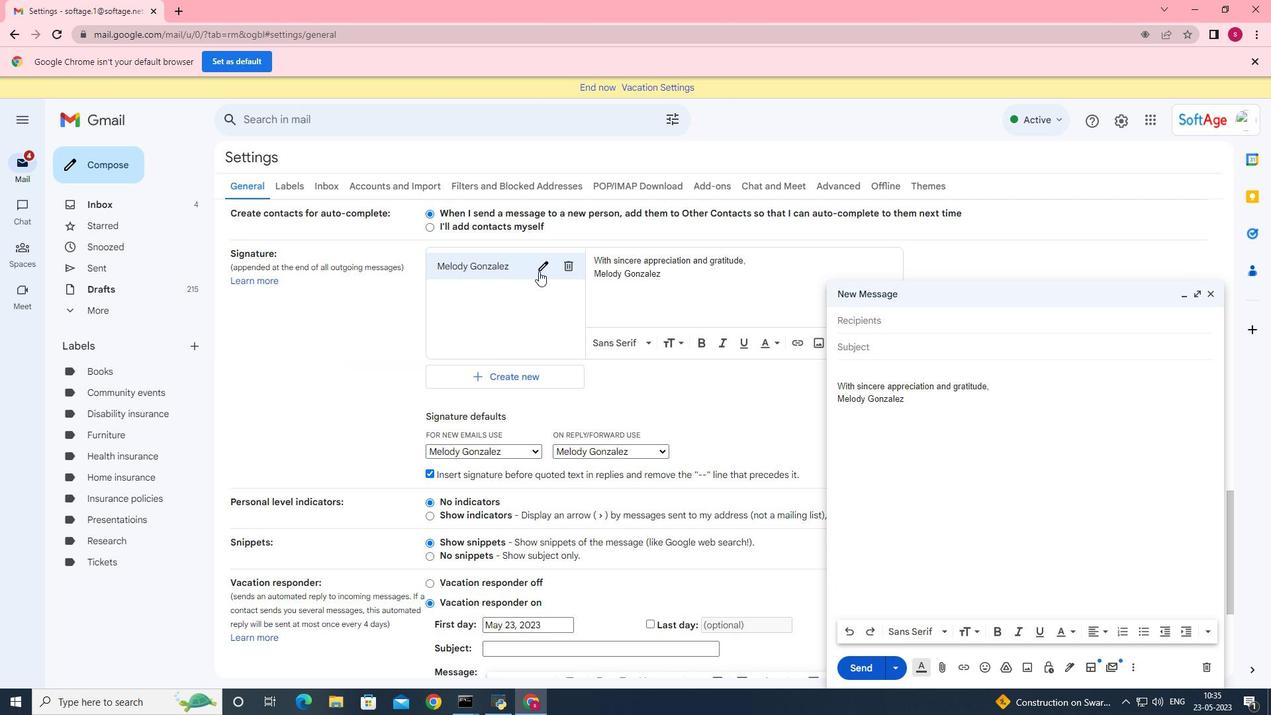 
Action: Mouse moved to (405, 39)
Screenshot: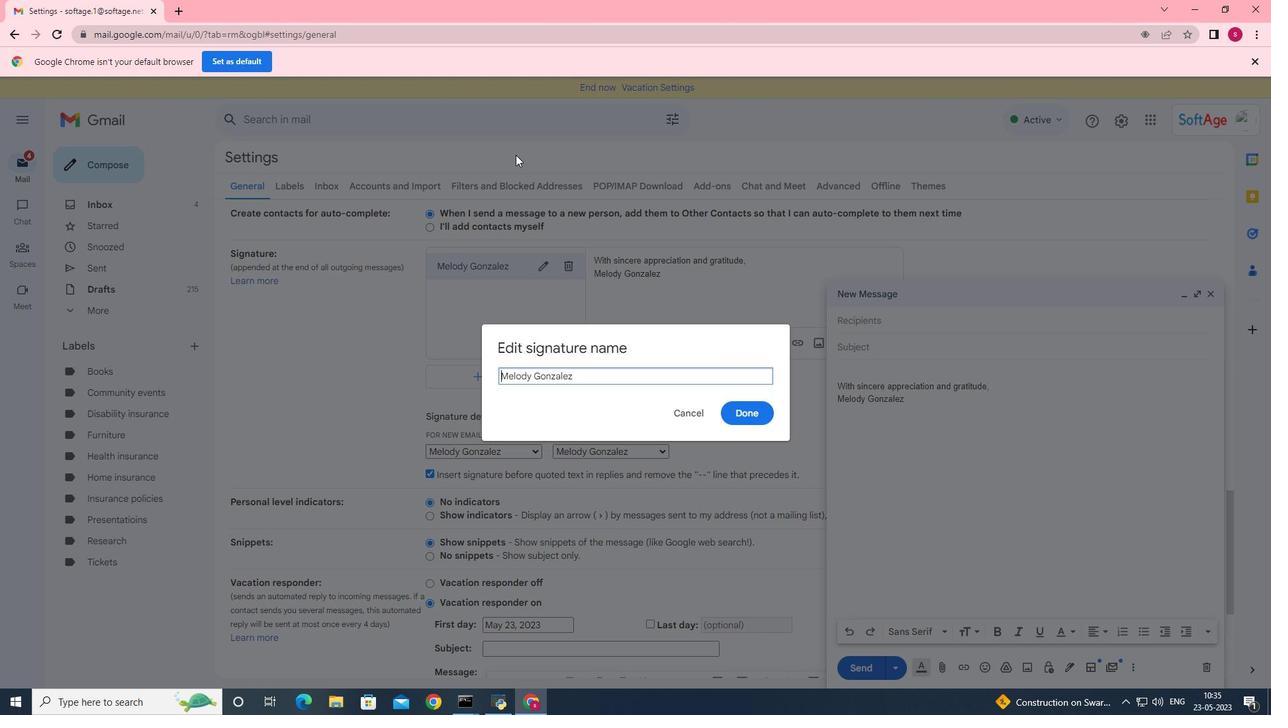 
Action: Key pressed ctrl+A<Key.backspace><Key.shift><Key.shift><Key.shift><Key.shift><Key.shift><Key.shift><Key.shift><Key.shift><Key.shift><Key.shift><Key.shift><Key.shift><Key.shift><Key.shift><Key.shift><Key.shift><Key.shift><Key.shift><Key.shift><Key.shift><Key.shift><Key.shift><Key.shift><Key.shift><Key.shift><Key.shift><Key.shift><Key.shift><Key.shift><Key.shift><Key.shift><Key.shift><Key.shift><Key.shift><Key.shift><Key.shift><Key.shift><Key.shift><Key.shift><Key.shift><Key.shift><Key.shift><Key.shift><Key.shift><Key.shift><Key.shift>Mia<Key.space><Key.shift>Wilson<Key.space>
Screenshot: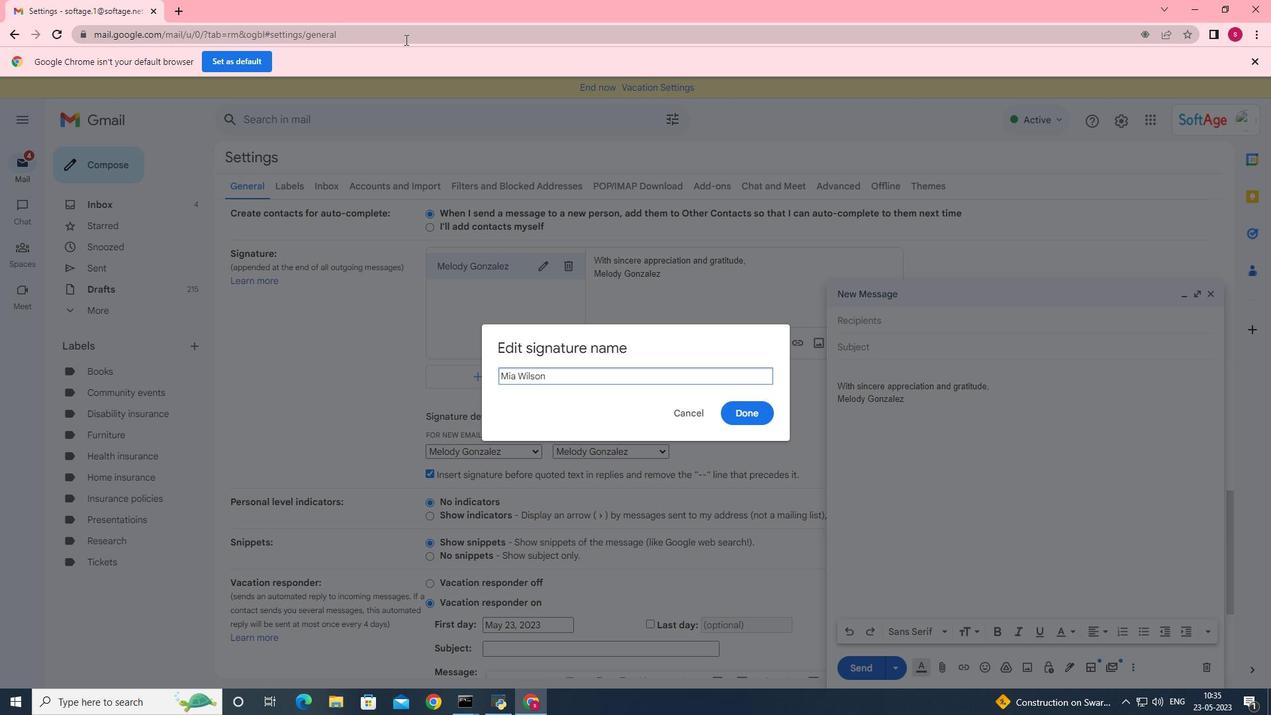
Action: Mouse moved to (749, 411)
Screenshot: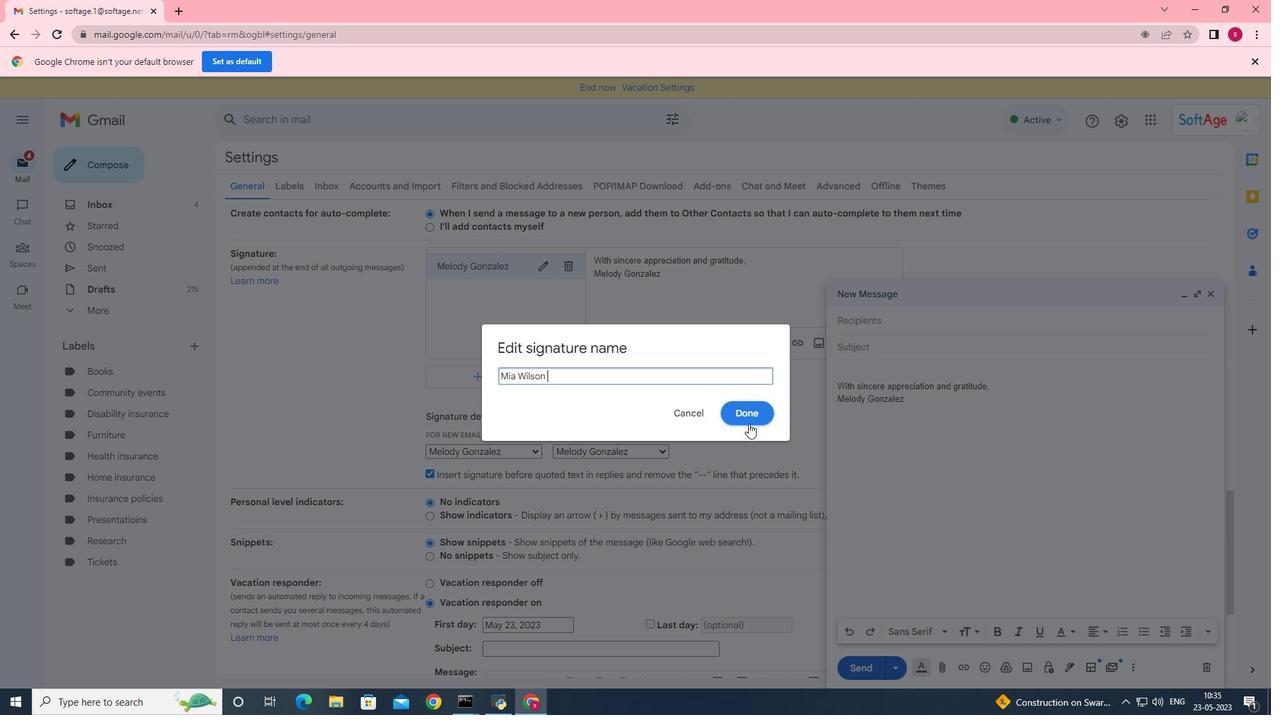 
Action: Mouse pressed left at (749, 411)
Screenshot: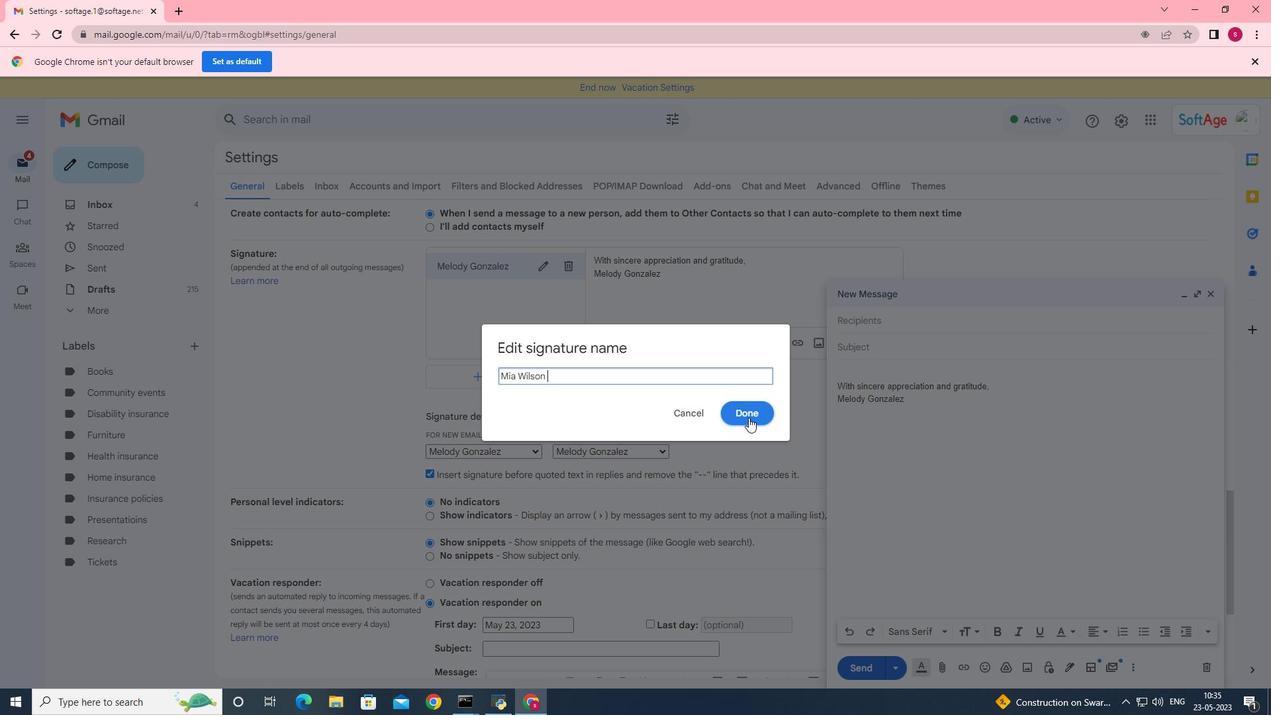 
Action: Mouse moved to (685, 290)
Screenshot: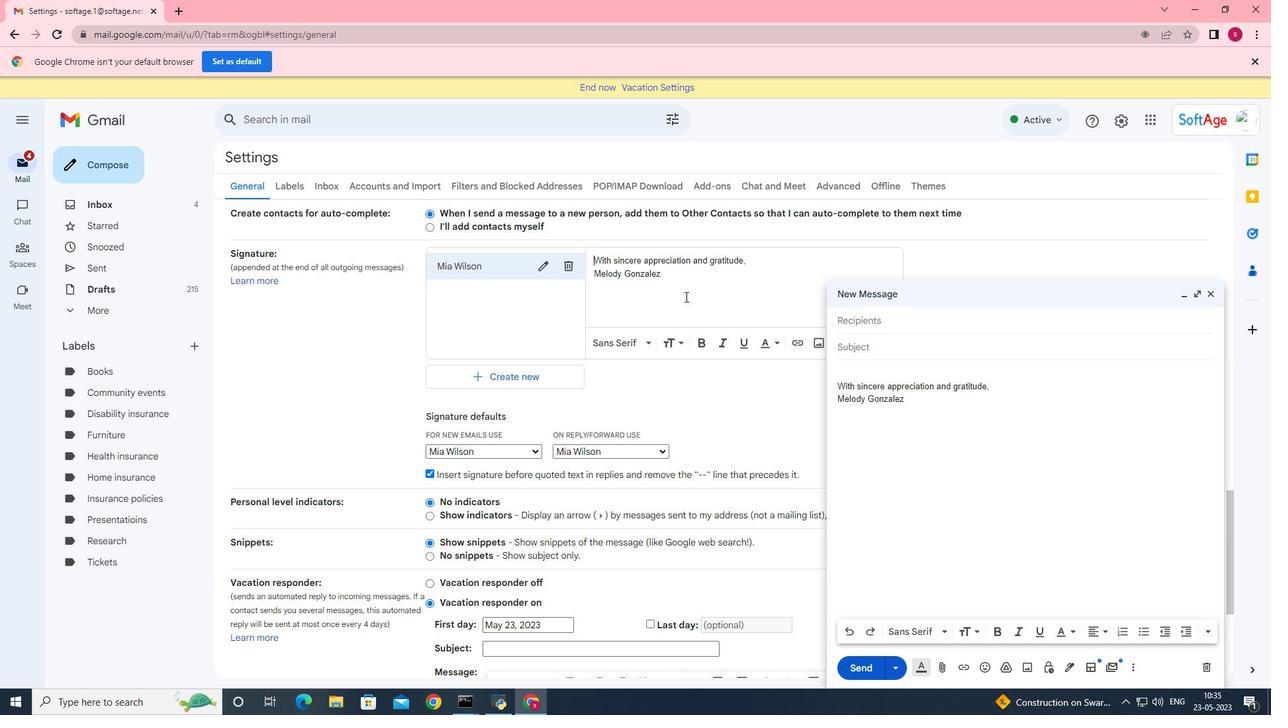 
Action: Mouse pressed left at (685, 290)
Screenshot: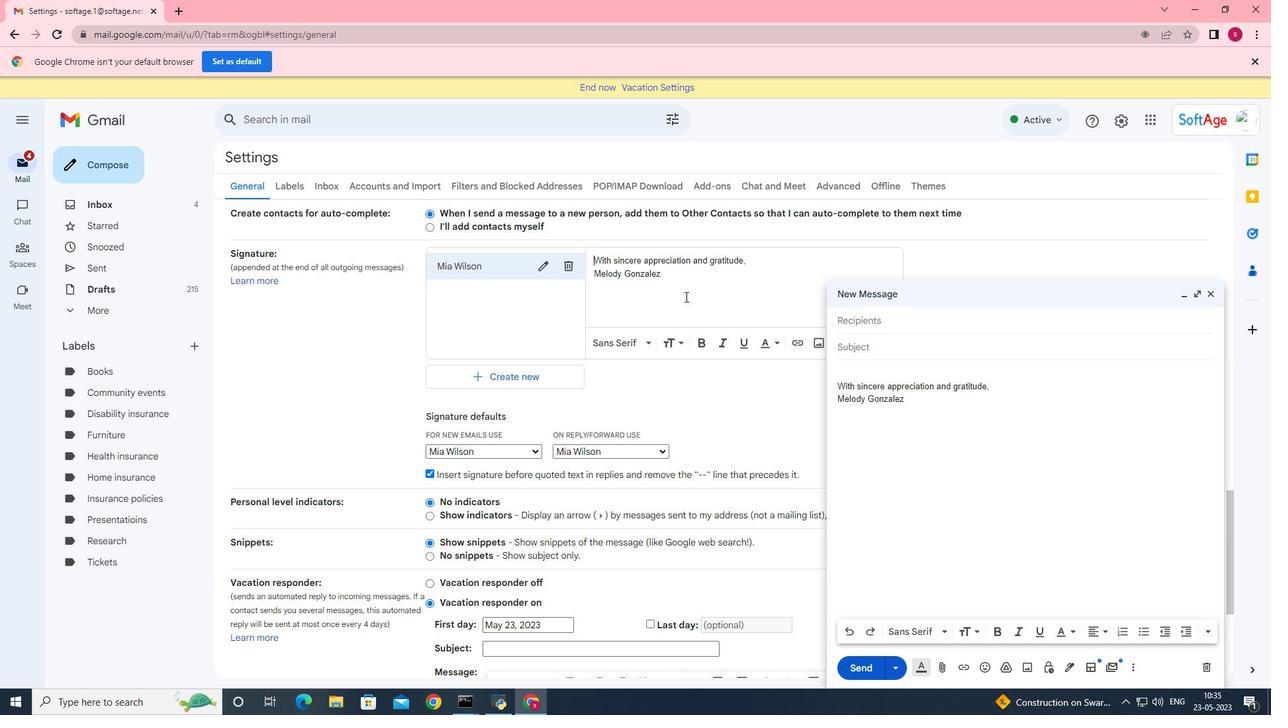 
Action: Key pressed ctrl+A<Key.backspace><Key.shift>Best<Key.space>wishes<Key.space>foor<Key.space>a<Key.space><Key.backspace><Key.backspace><Key.backspace><Key.backspace><Key.backspace>r<Key.space>a<Key.space>happy<Key.space><Key.shift>Natino<Key.backspace><Key.backspace>onal<Key.space><Key.shift>Puzzle<Key.space><Key.shift><Key.shift><Key.shift><Key.shift><Key.shift><Key.shift><Key.shift><Key.shift><Key.shift>Day,<Key.enter><Key.enter><Key.shift><Key.shift><Key.shift><Key.shift><Key.shift><Key.shift><Key.shift><Key.shift><Key.shift><Key.shift><Key.shift><Key.shift><Key.shift><Key.shift><Key.shift><Key.shift><Key.shift><Key.shift><Key.shift><Key.shift><Key.shift><Key.shift><Key.shift><Key.shift><Key.shift><Key.shift><Key.shift><Key.shift><Key.shift><Key.shift><Key.shift><Key.shift><Key.shift><Key.shift><Key.shift><Key.shift><Key.shift><Key.shift><Key.shift><Key.shift><Key.shift><Key.shift><Key.shift><Key.shift><Key.shift><Key.shift><Key.shift><Key.shift><Key.shift><Key.shift><Key.shift><Key.shift><Key.shift><Key.shift><Key.shift><Key.shift><Key.shift><Key.shift><Key.shift><Key.shift><Key.shift><Key.shift><Key.shift><Key.shift><Key.shift><Key.shift><Key.shift><Key.shift><Key.shift><Key.shift><Key.shift><Key.shift><Key.shift><Key.shift><Key.shift><Key.shift><Key.shift><Key.shift><Key.shift><Key.shift><Key.shift><Key.shift><Key.shift><Key.shift><Key.shift><Key.shift><Key.shift><Key.shift><Key.shift><Key.shift><Key.shift><Key.shift><Key.shift><Key.shift><Key.shift><Key.shift><Key.shift><Key.shift><Key.shift><Key.shift><Key.shift><Key.backspace><Key.shift><Key.shift><Key.shift><Key.shift><Key.shift><Key.shift><Key.shift><Key.shift><Key.shift><Key.shift><Key.shift><Key.shift><Key.shift><Key.shift><Key.shift><Key.shift><Key.shift><Key.shift><Key.shift><Key.shift><Key.shift>Mia<Key.space><Key.shift>Wilson<Key.space>
Screenshot: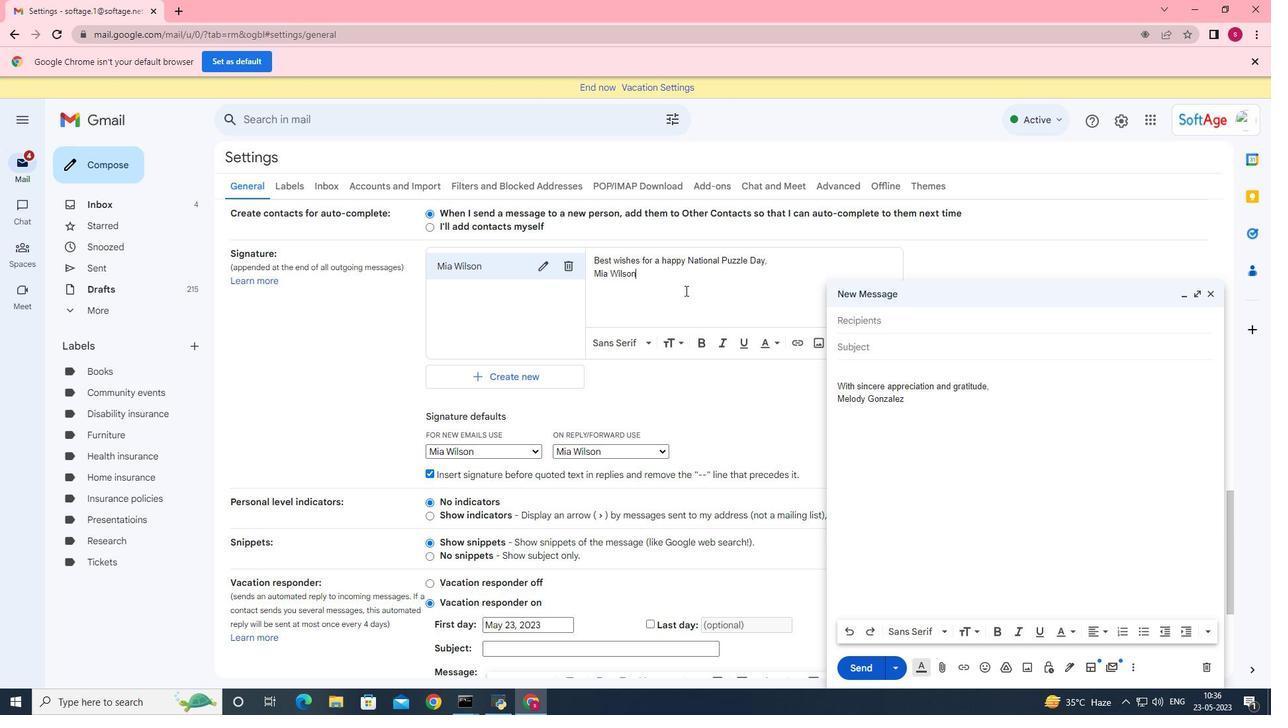 
Action: Mouse moved to (669, 288)
Screenshot: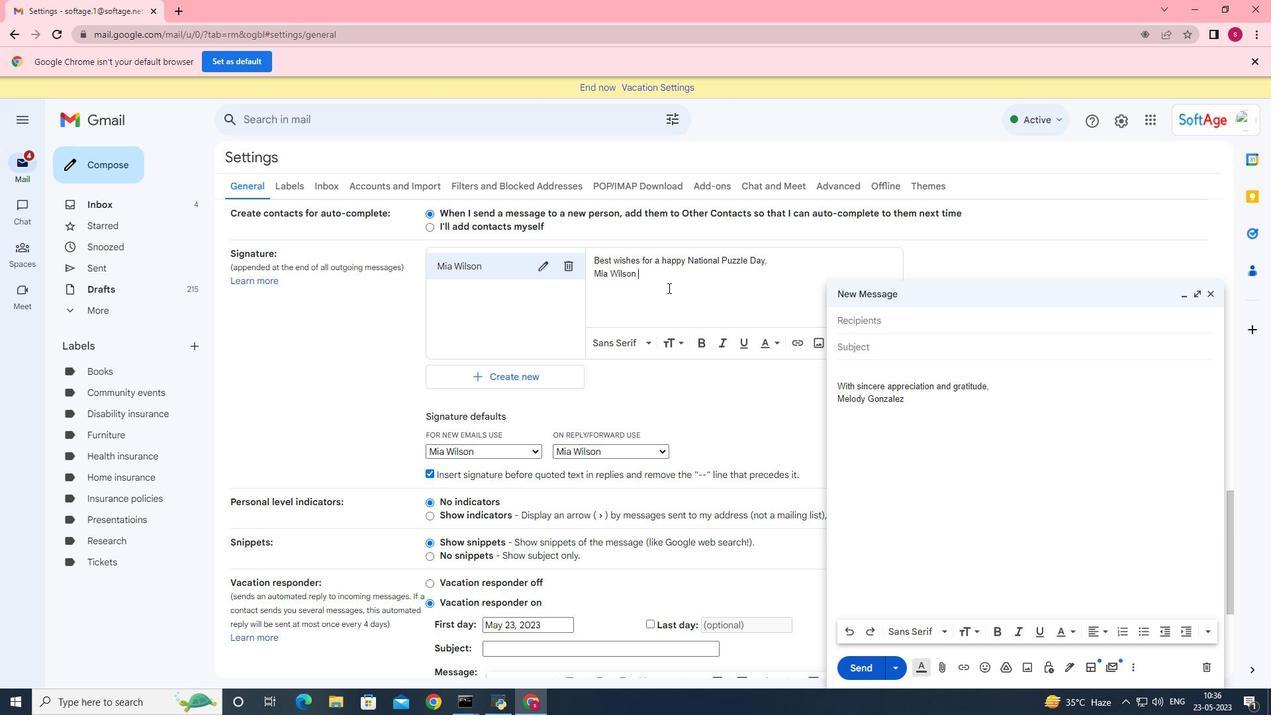 
Action: Mouse scrolled (669, 288) with delta (0, 0)
Screenshot: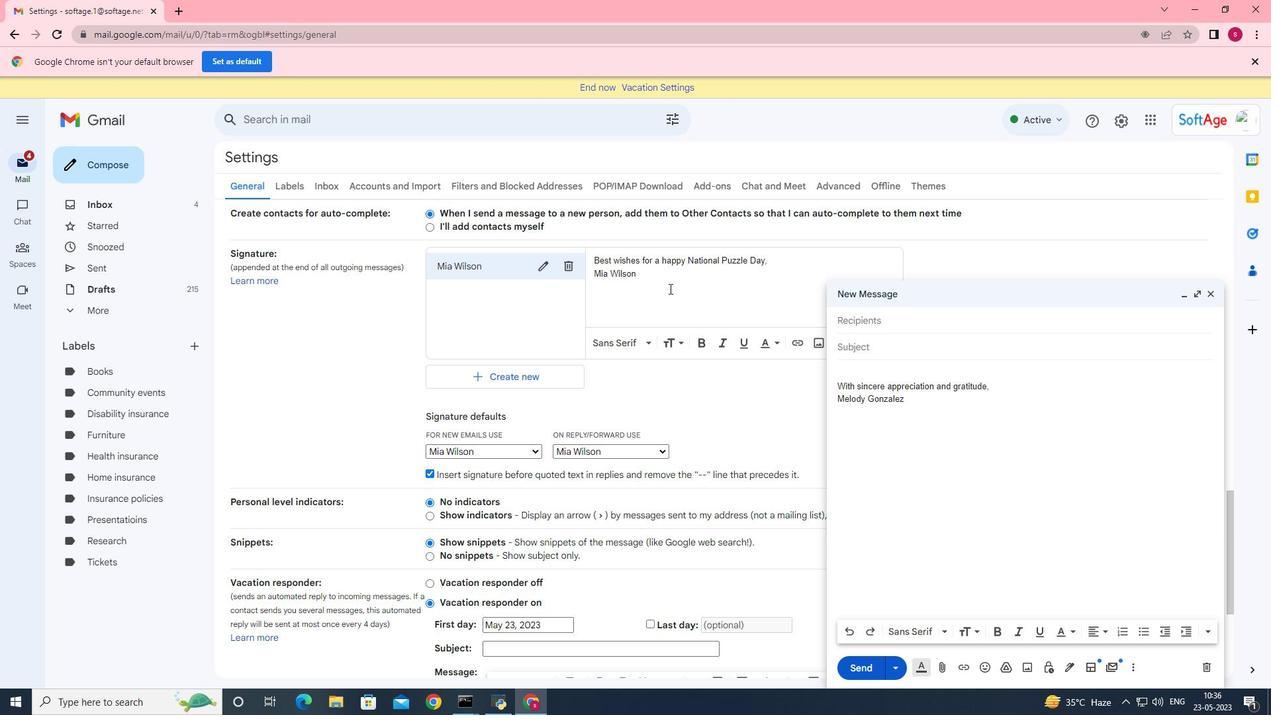 
Action: Mouse scrolled (669, 288) with delta (0, 0)
Screenshot: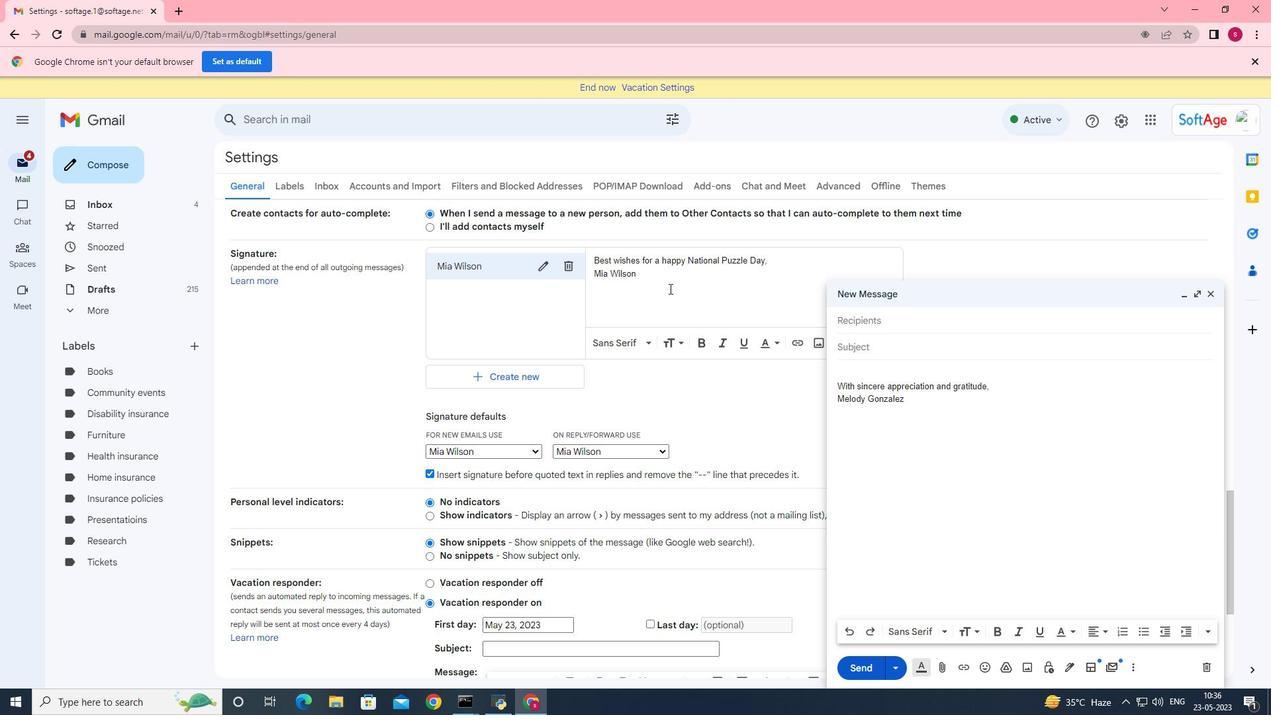 
Action: Mouse scrolled (669, 288) with delta (0, 0)
Screenshot: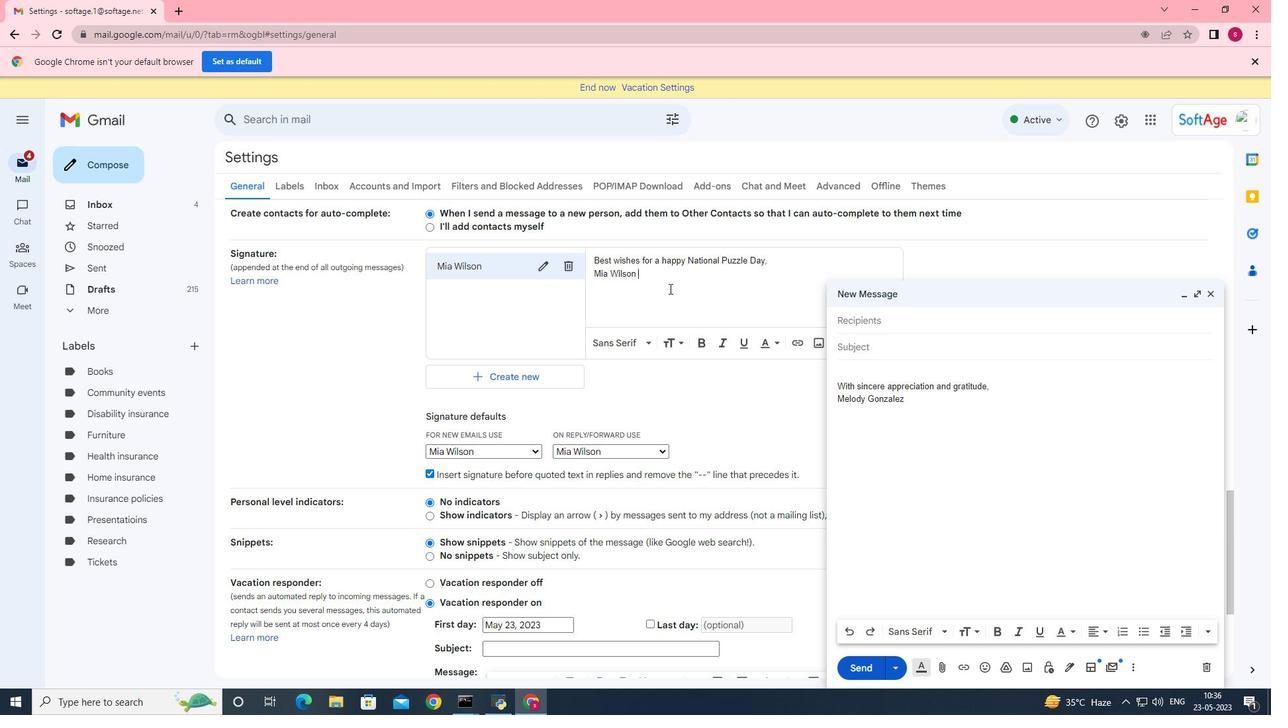 
Action: Mouse scrolled (669, 288) with delta (0, 0)
Screenshot: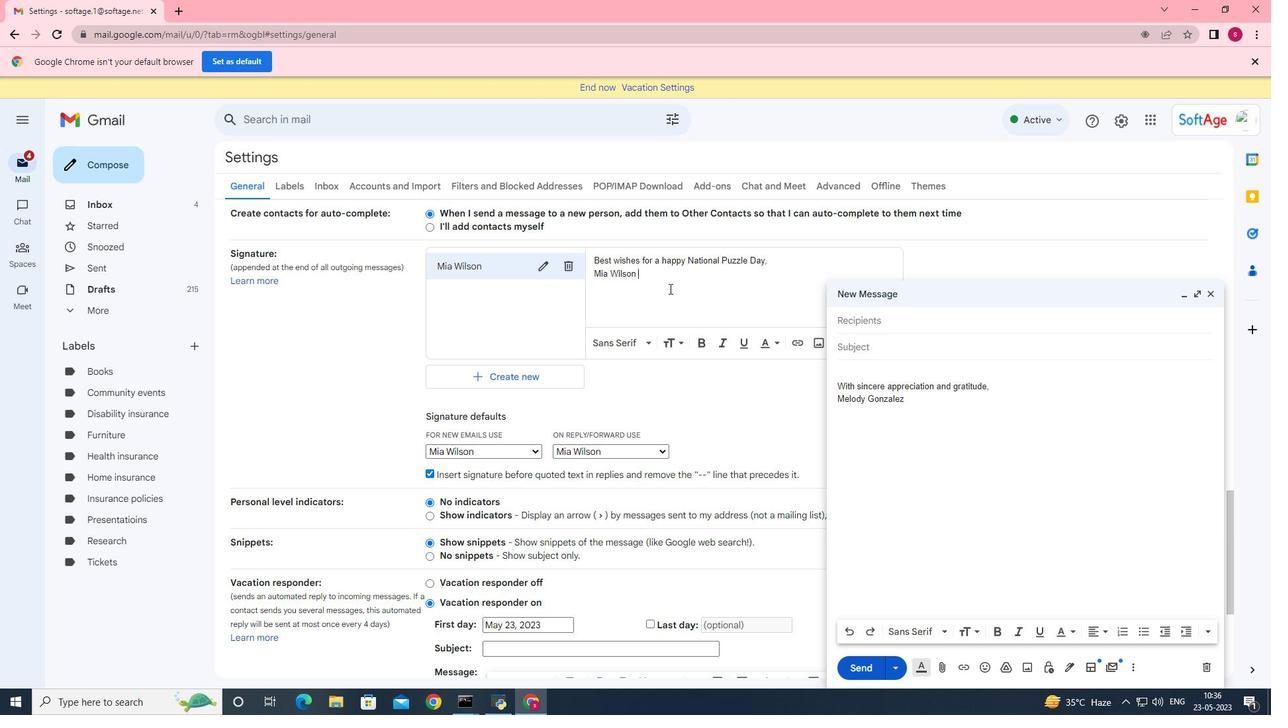 
Action: Mouse scrolled (669, 289) with delta (0, 0)
Screenshot: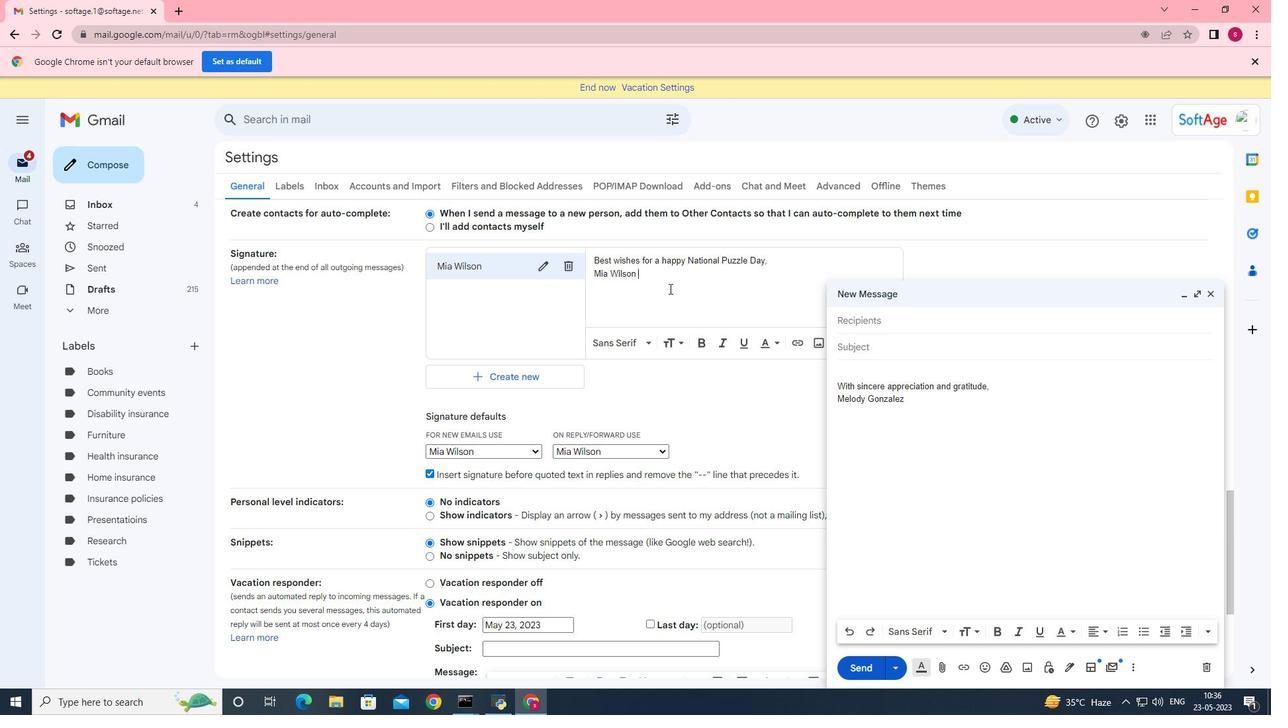 
Action: Mouse scrolled (669, 288) with delta (0, 0)
Screenshot: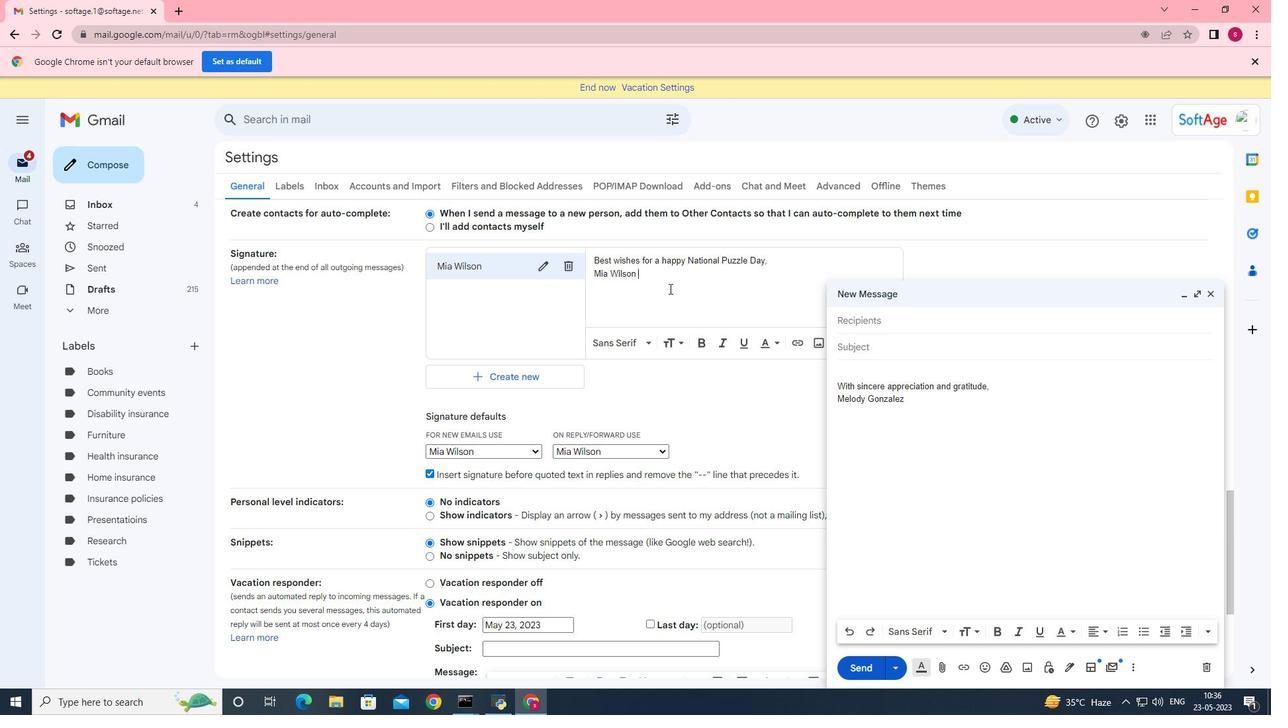 
Action: Mouse scrolled (669, 288) with delta (0, 0)
Screenshot: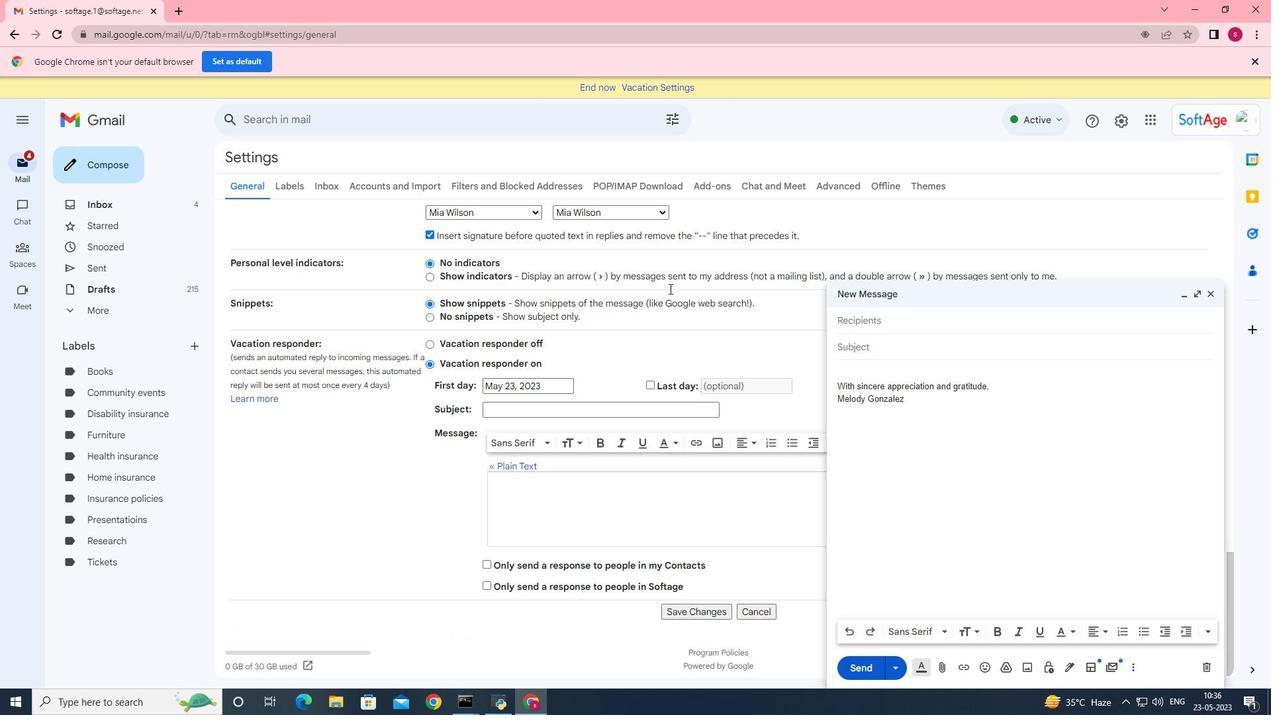 
Action: Mouse scrolled (669, 288) with delta (0, 0)
Screenshot: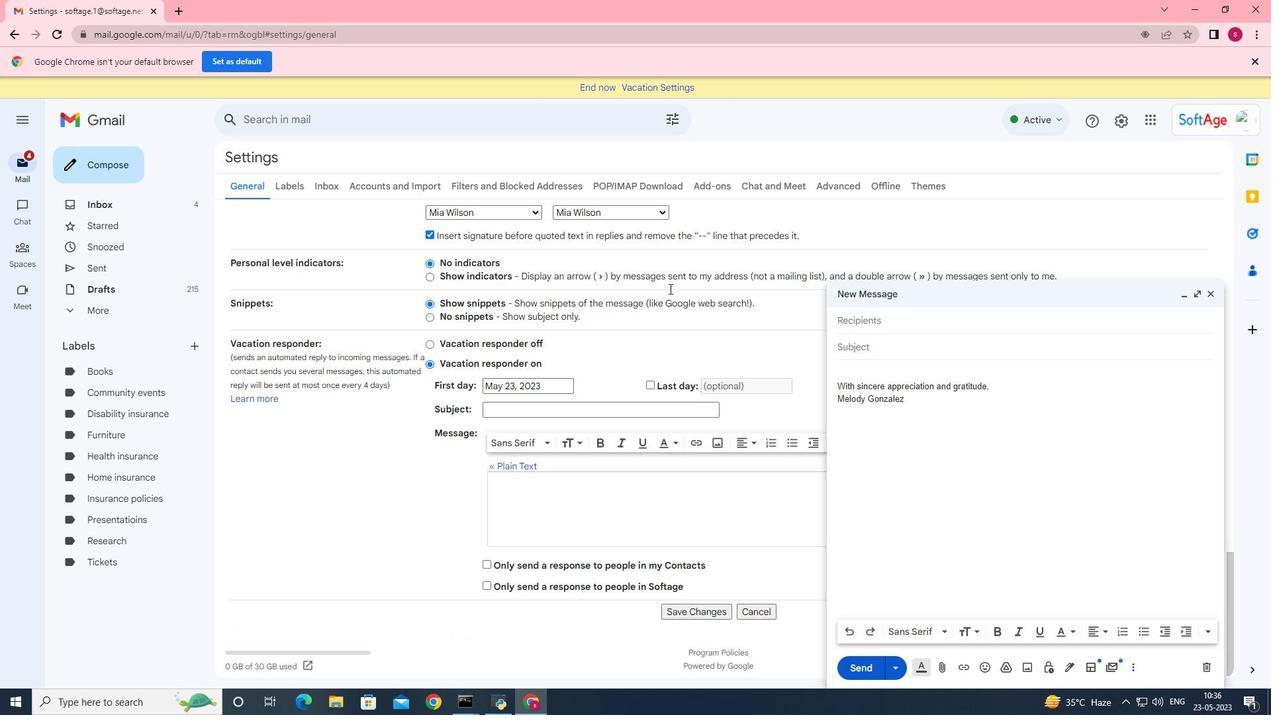 
Action: Mouse scrolled (669, 289) with delta (0, 0)
Screenshot: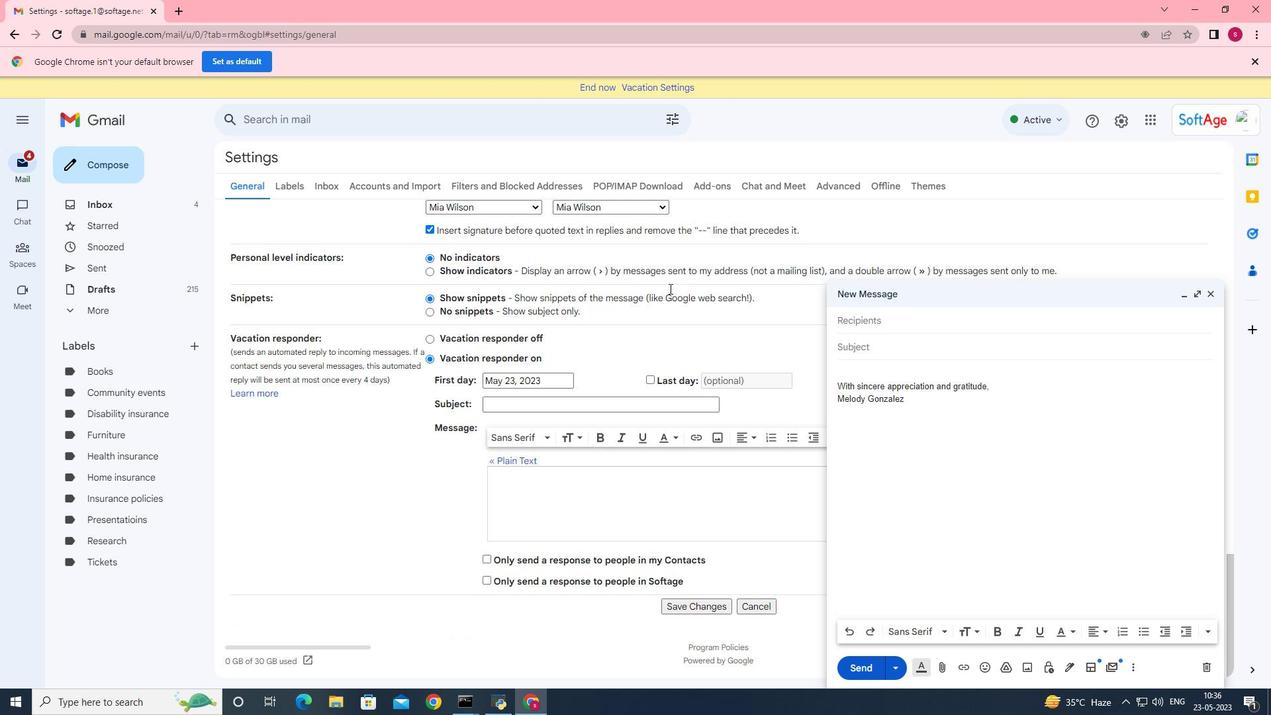 
Action: Mouse scrolled (669, 288) with delta (0, 0)
Screenshot: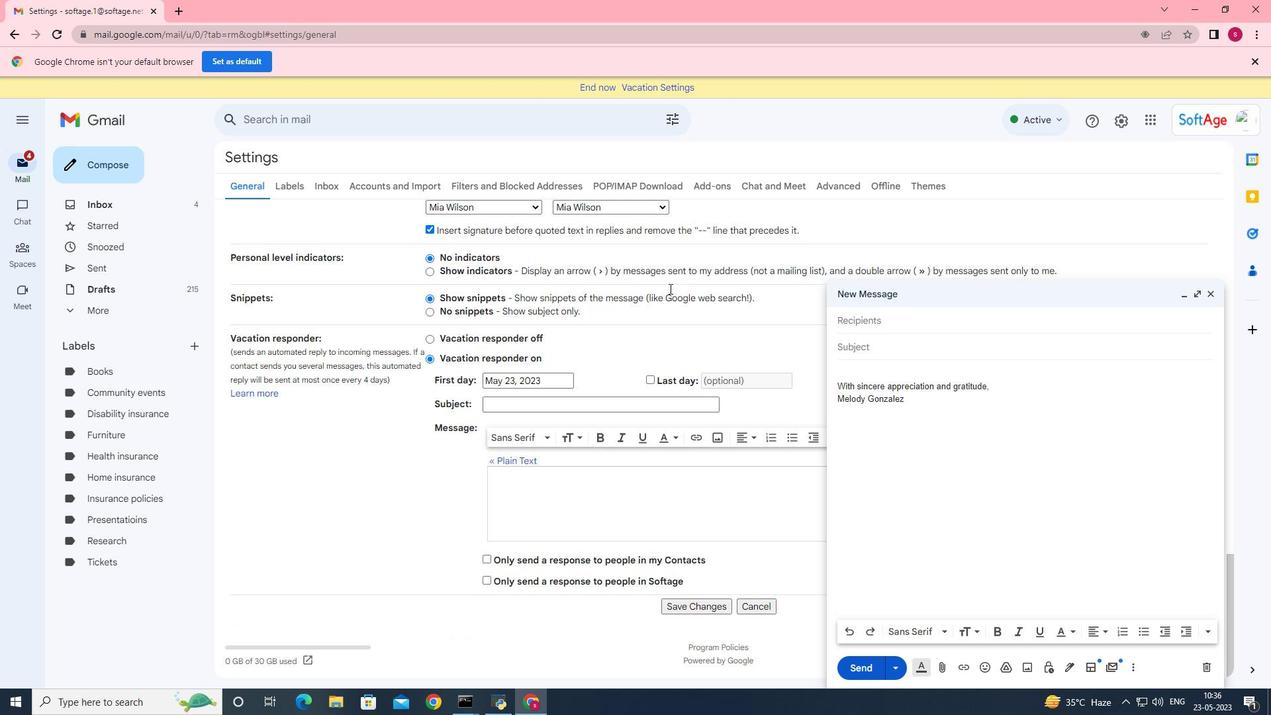 
Action: Mouse scrolled (669, 288) with delta (0, 0)
Screenshot: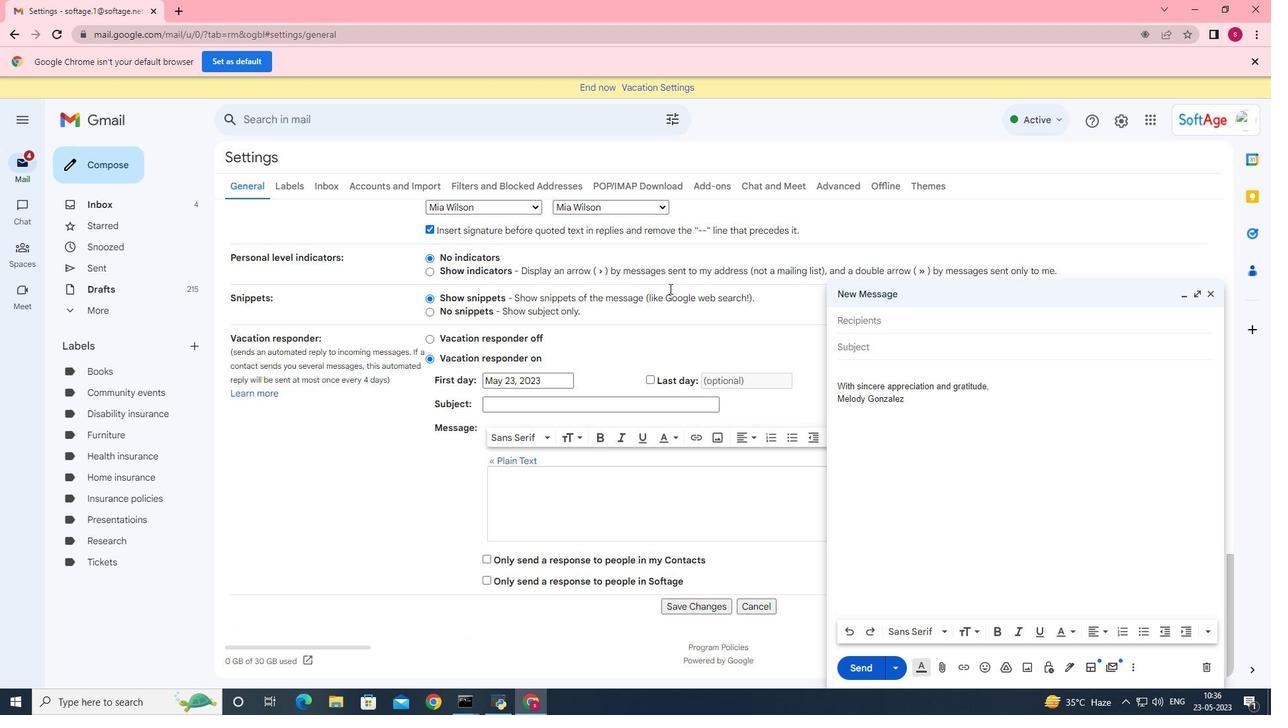 
Action: Mouse moved to (681, 606)
Screenshot: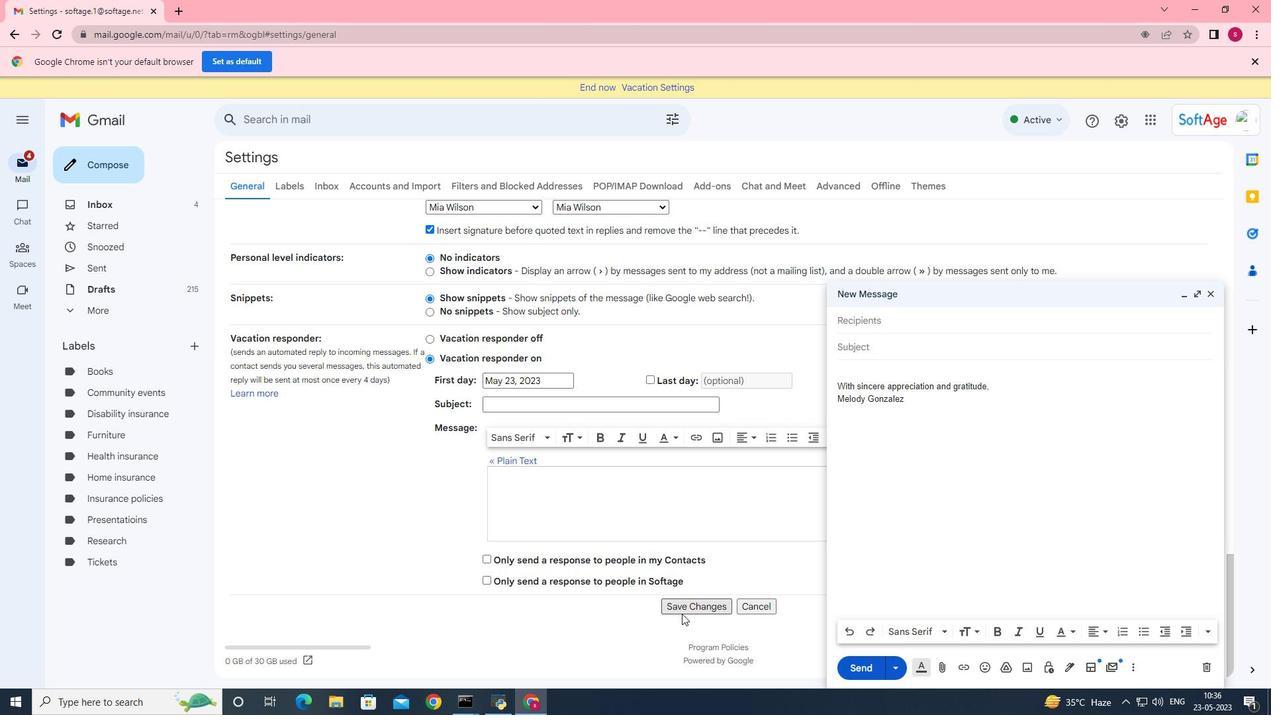 
Action: Mouse pressed left at (681, 606)
Screenshot: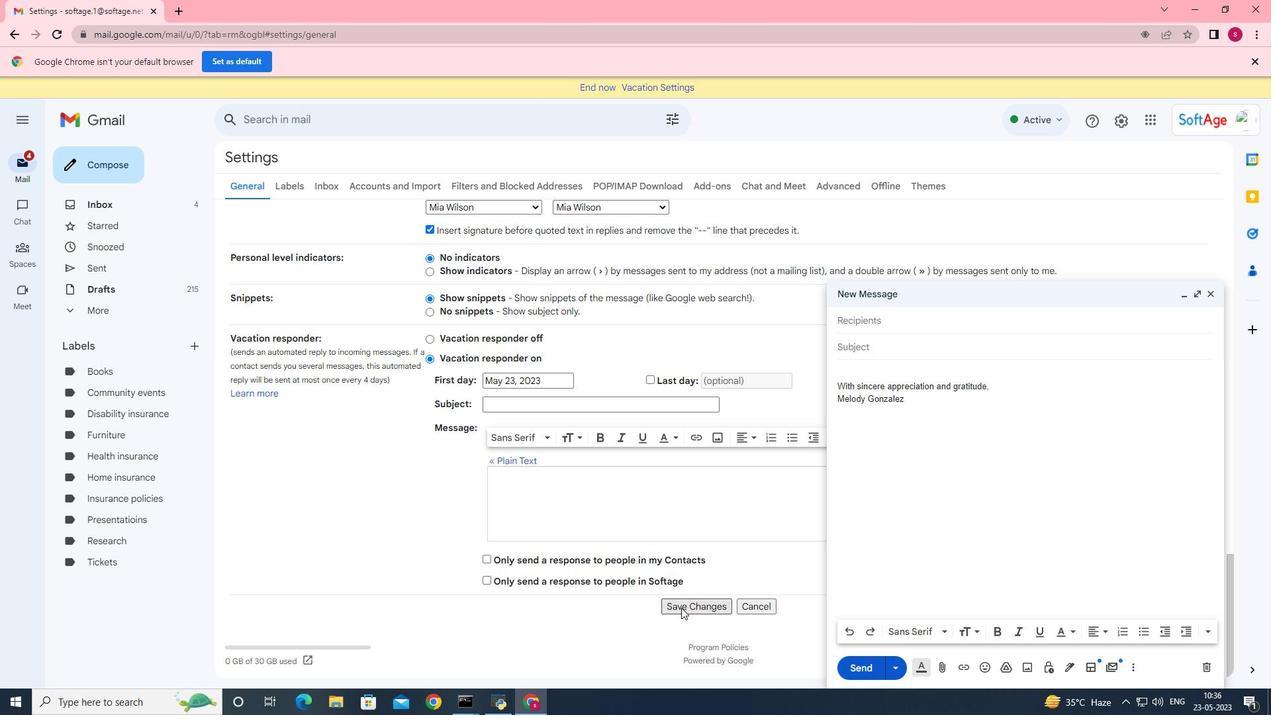 
Action: Mouse moved to (1210, 296)
Screenshot: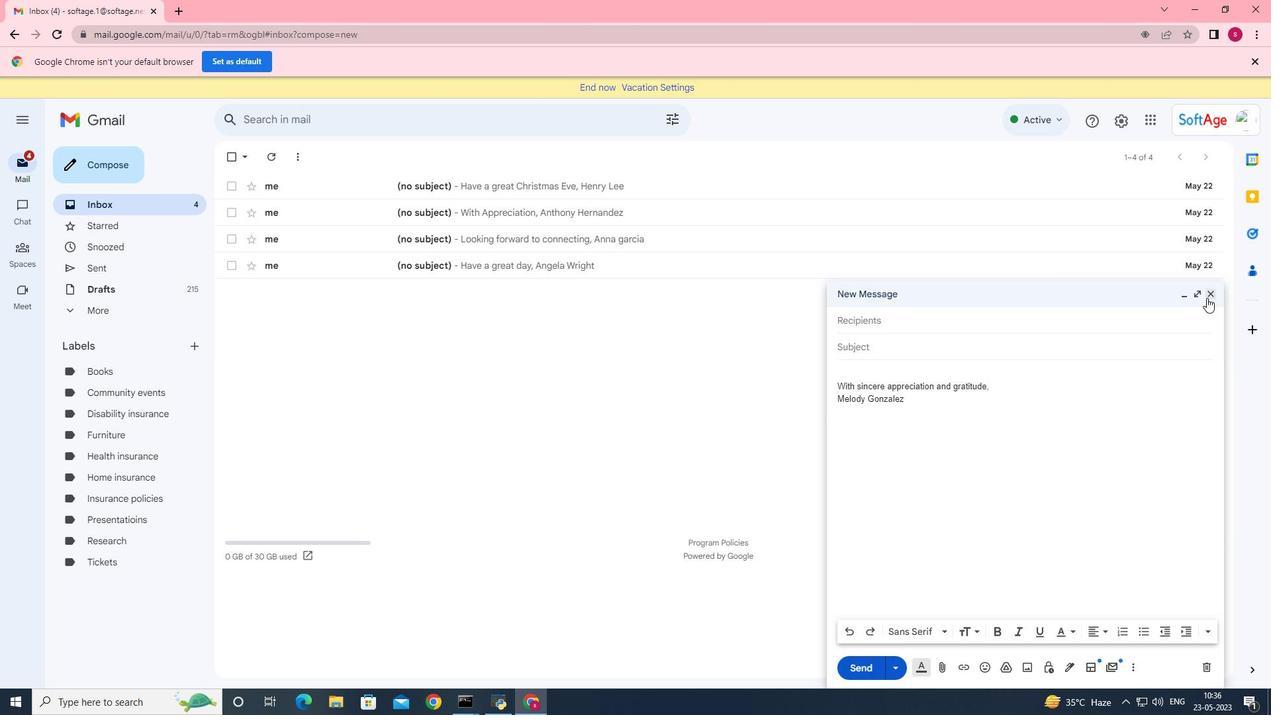 
Action: Mouse pressed left at (1210, 296)
Screenshot: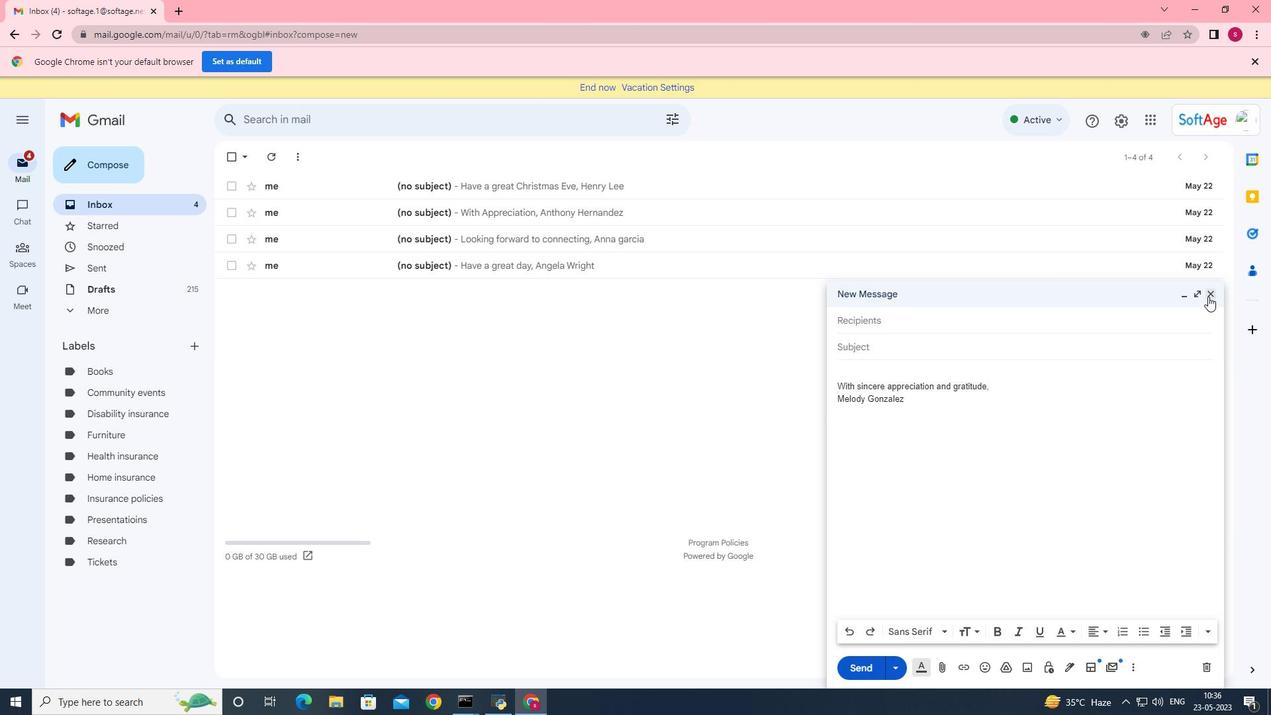 
Action: Mouse moved to (105, 161)
Screenshot: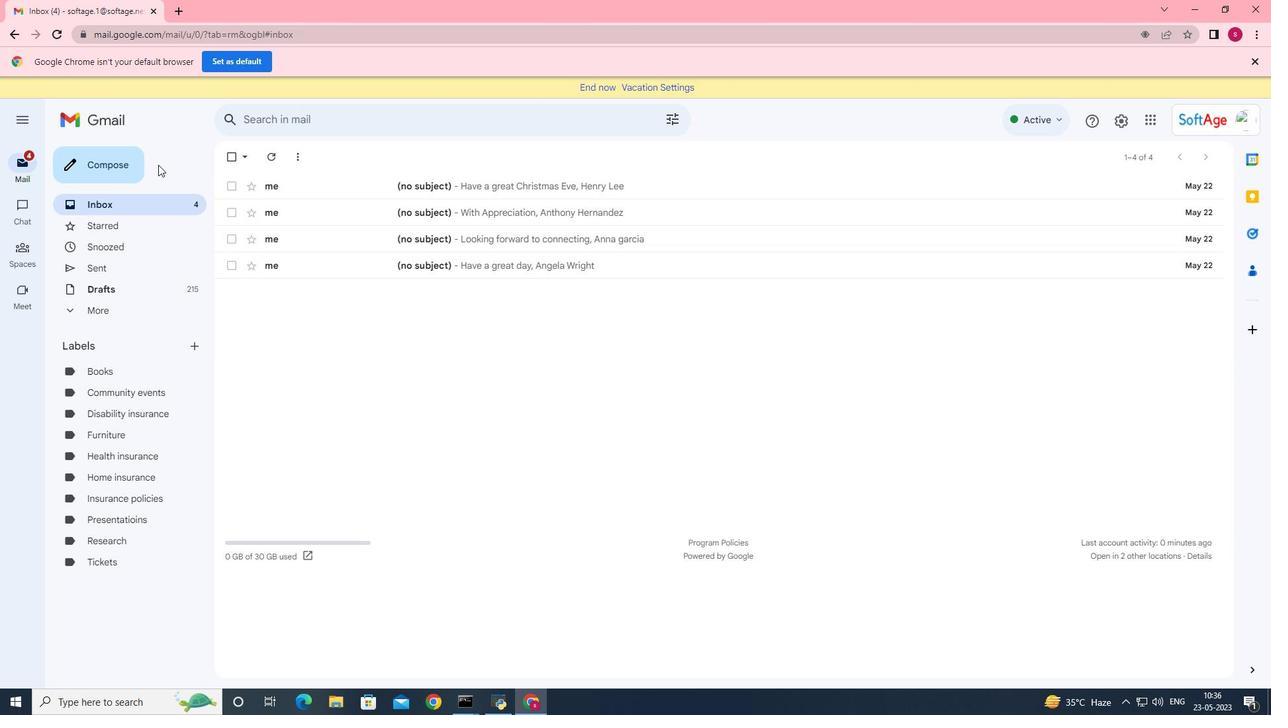 
Action: Mouse pressed left at (105, 161)
Screenshot: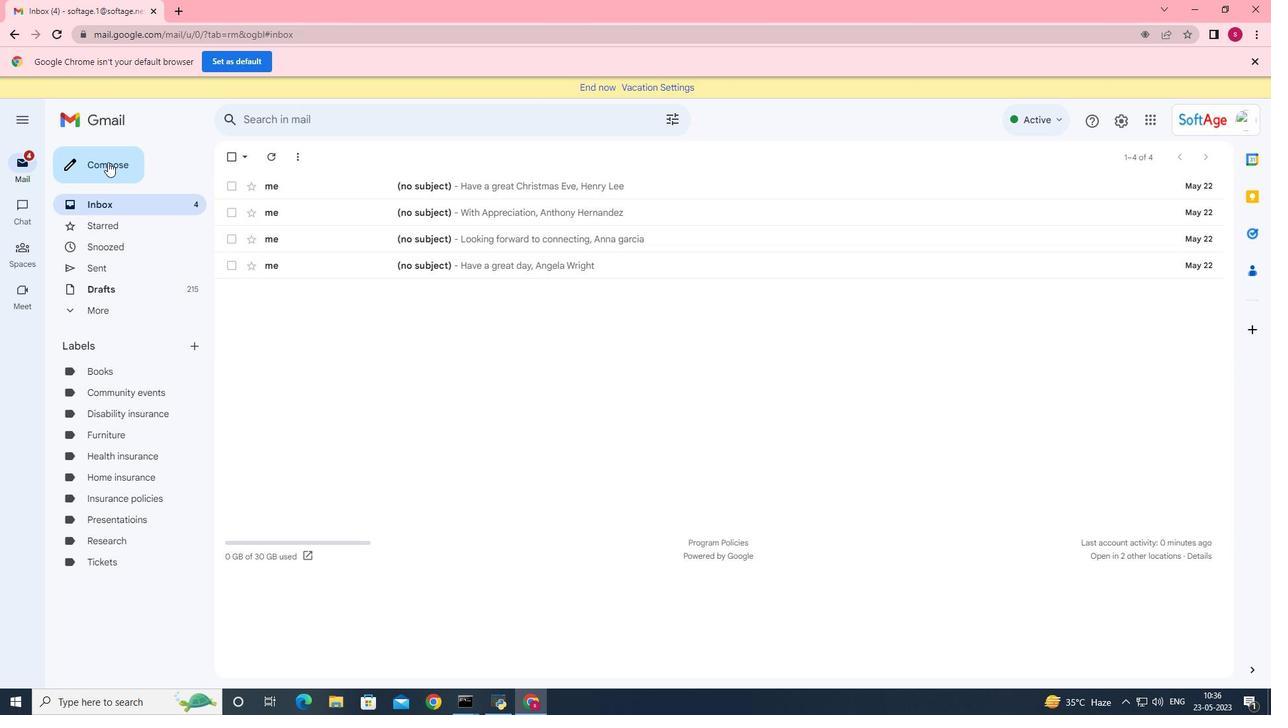 
Action: Mouse moved to (874, 325)
Screenshot: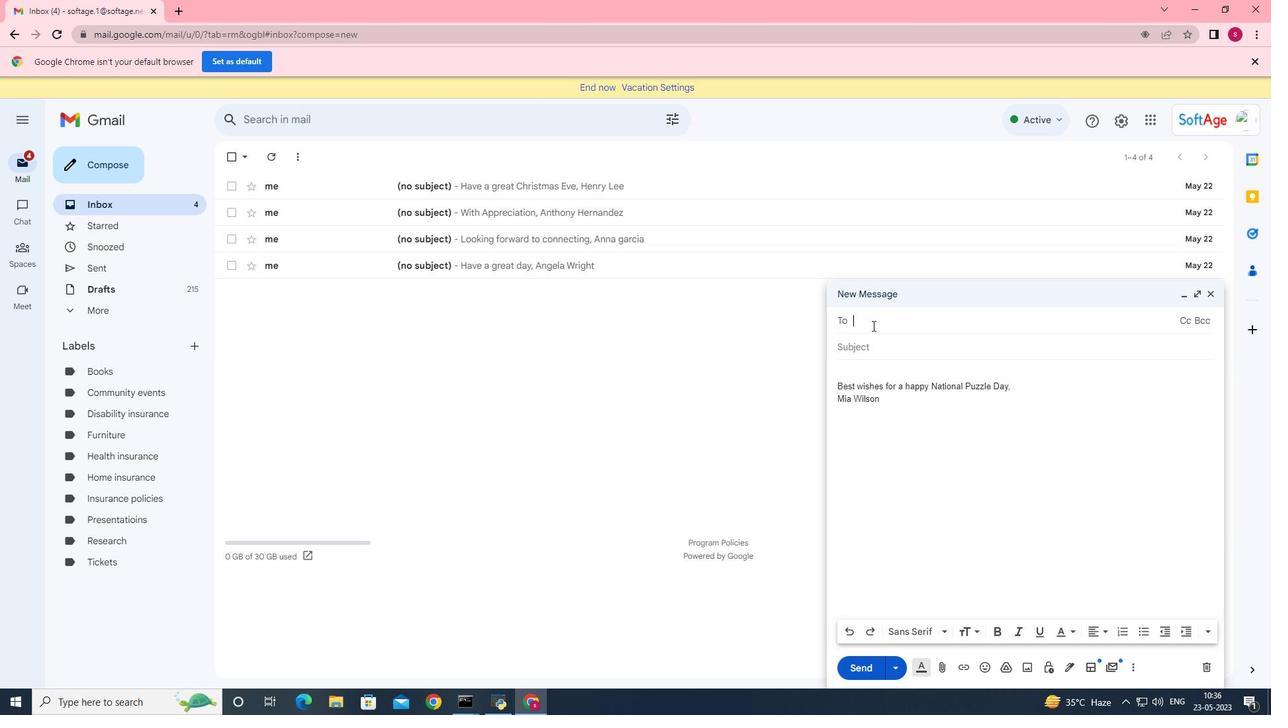 
Action: Key pressed <Key.shift>Softage.3<Key.shift>@softage.net
Screenshot: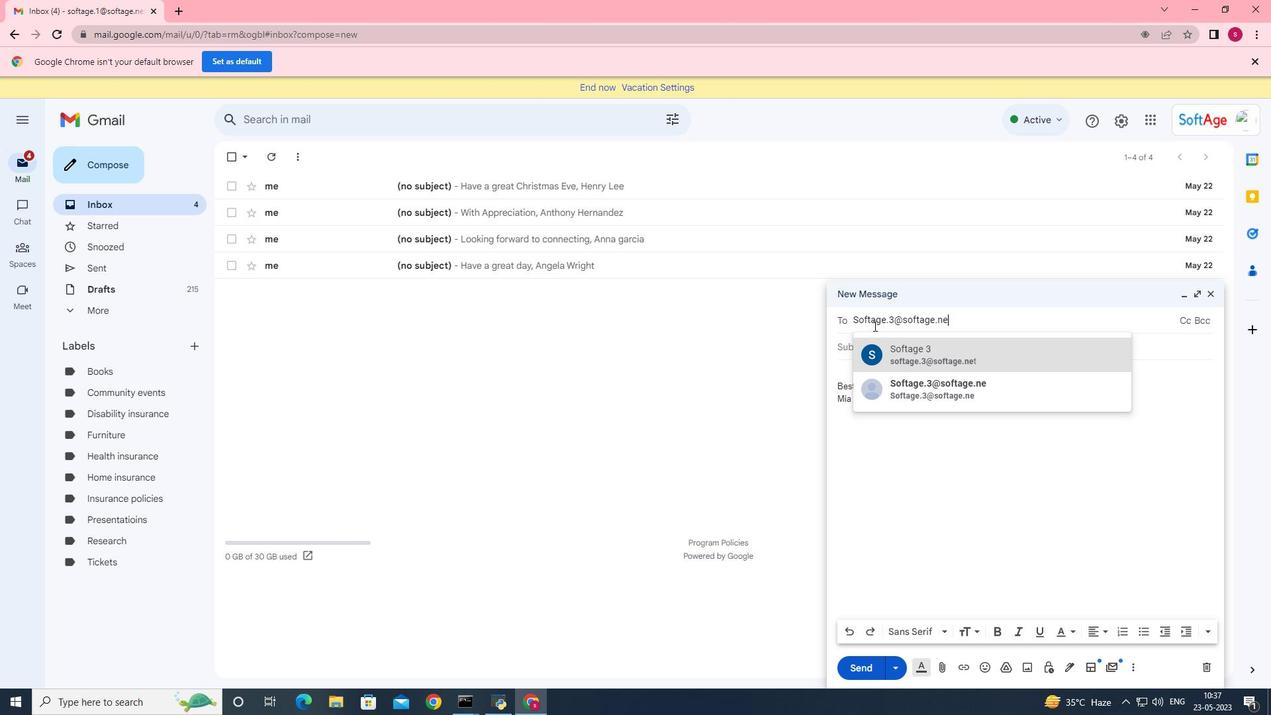 
Action: Mouse moved to (919, 345)
Screenshot: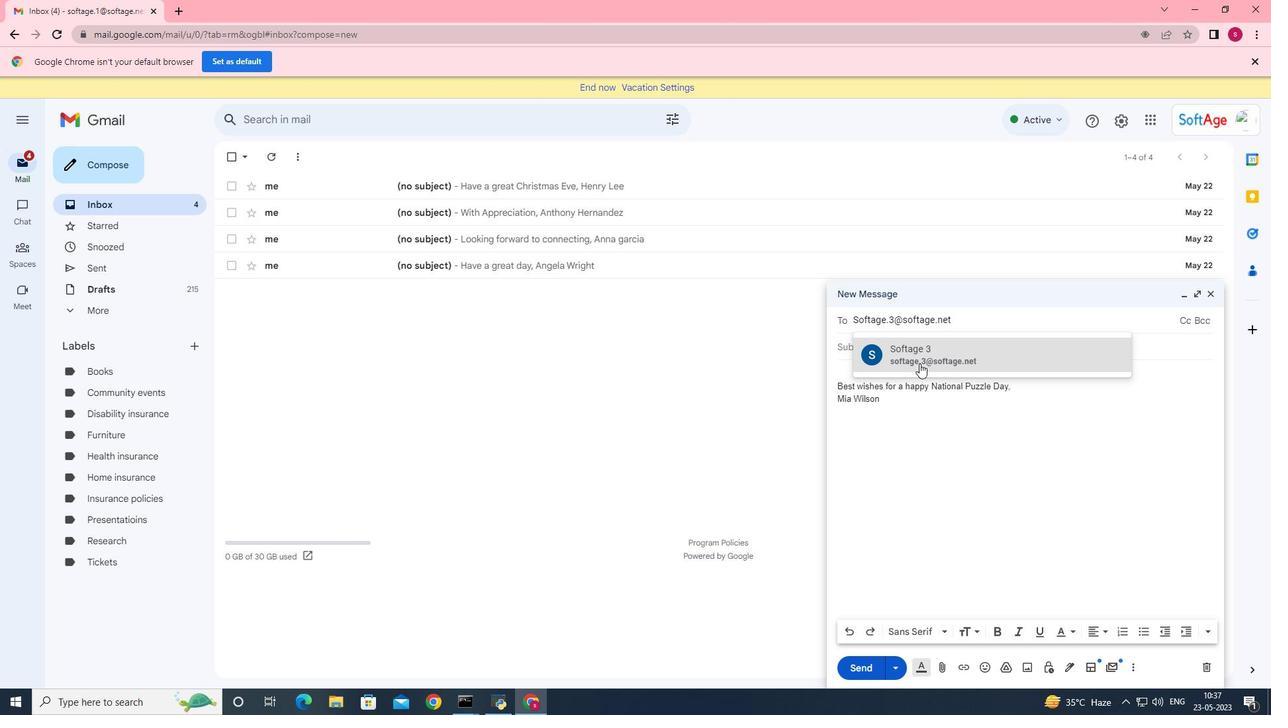 
Action: Mouse pressed left at (919, 345)
Screenshot: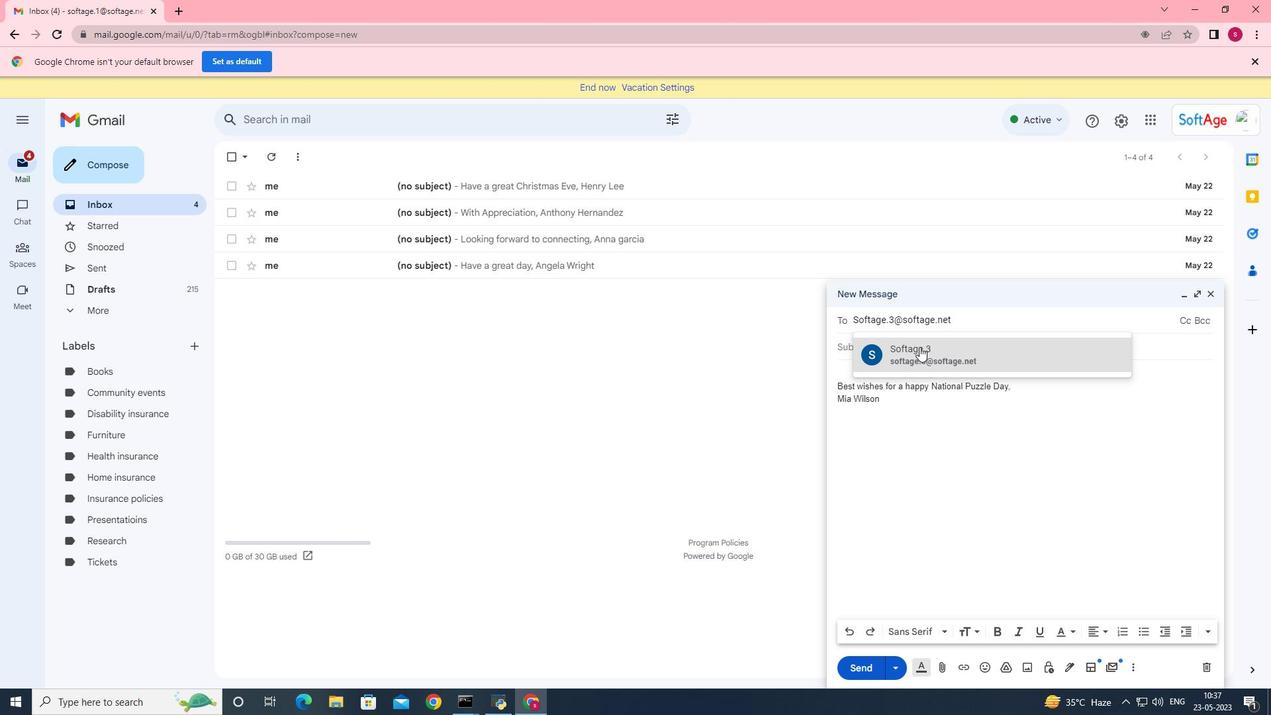
Action: Mouse moved to (1135, 666)
Screenshot: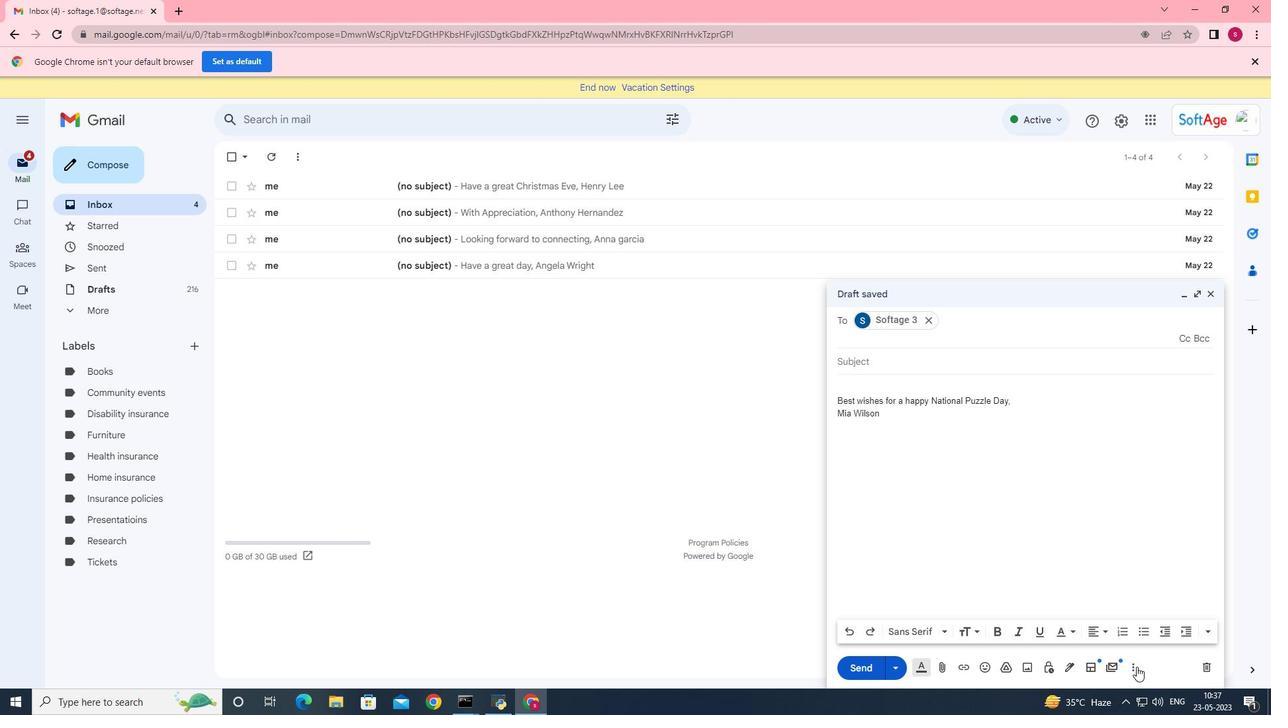 
Action: Mouse pressed left at (1135, 666)
Screenshot: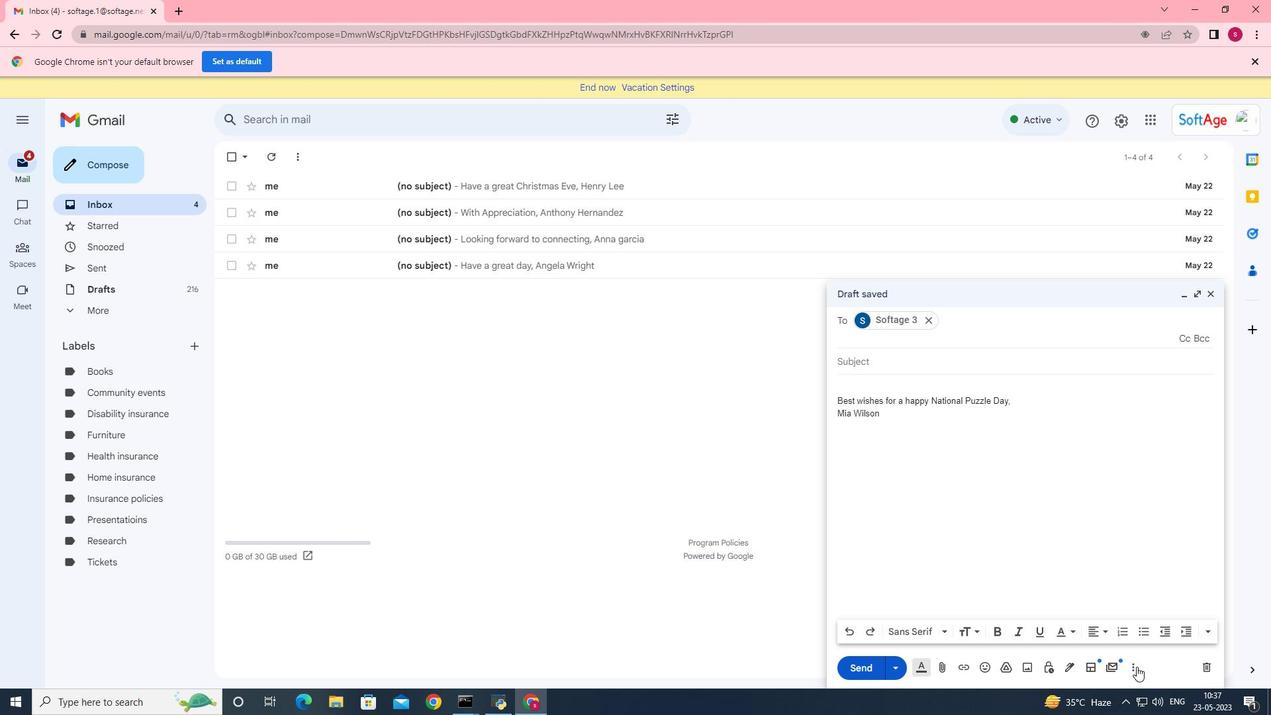 
Action: Mouse moved to (1043, 537)
Screenshot: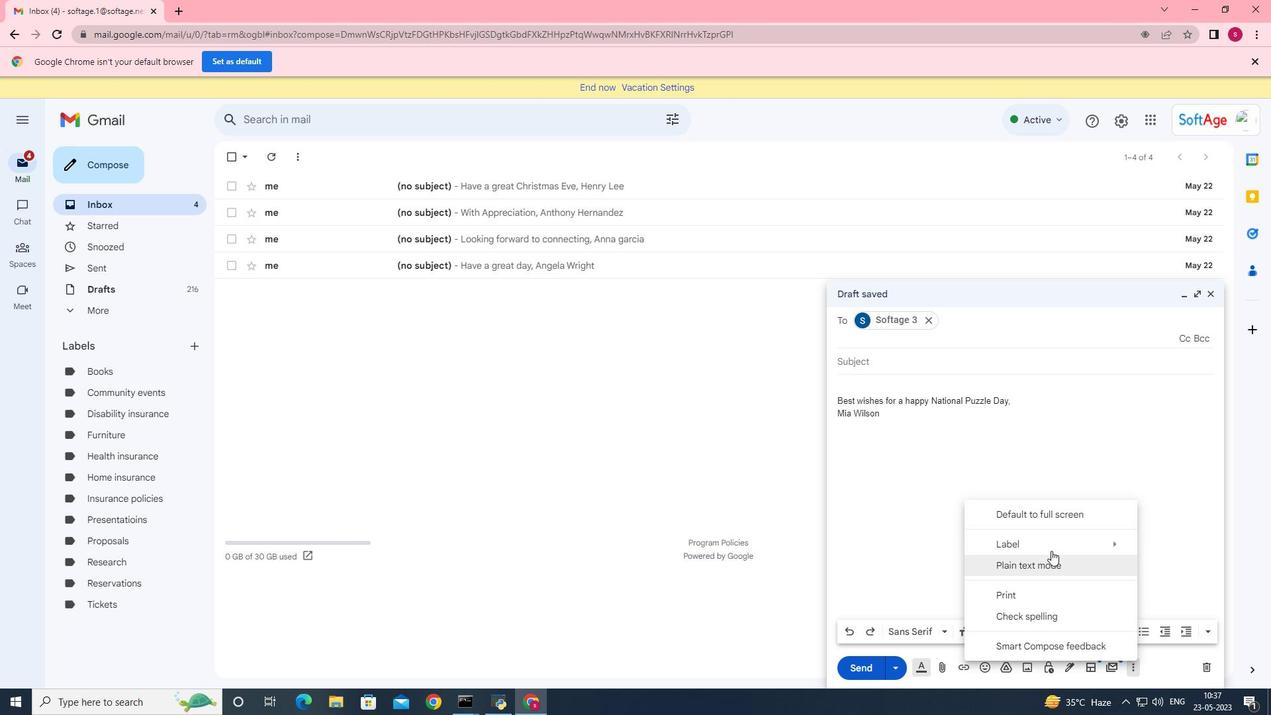 
Action: Mouse pressed left at (1043, 537)
Screenshot: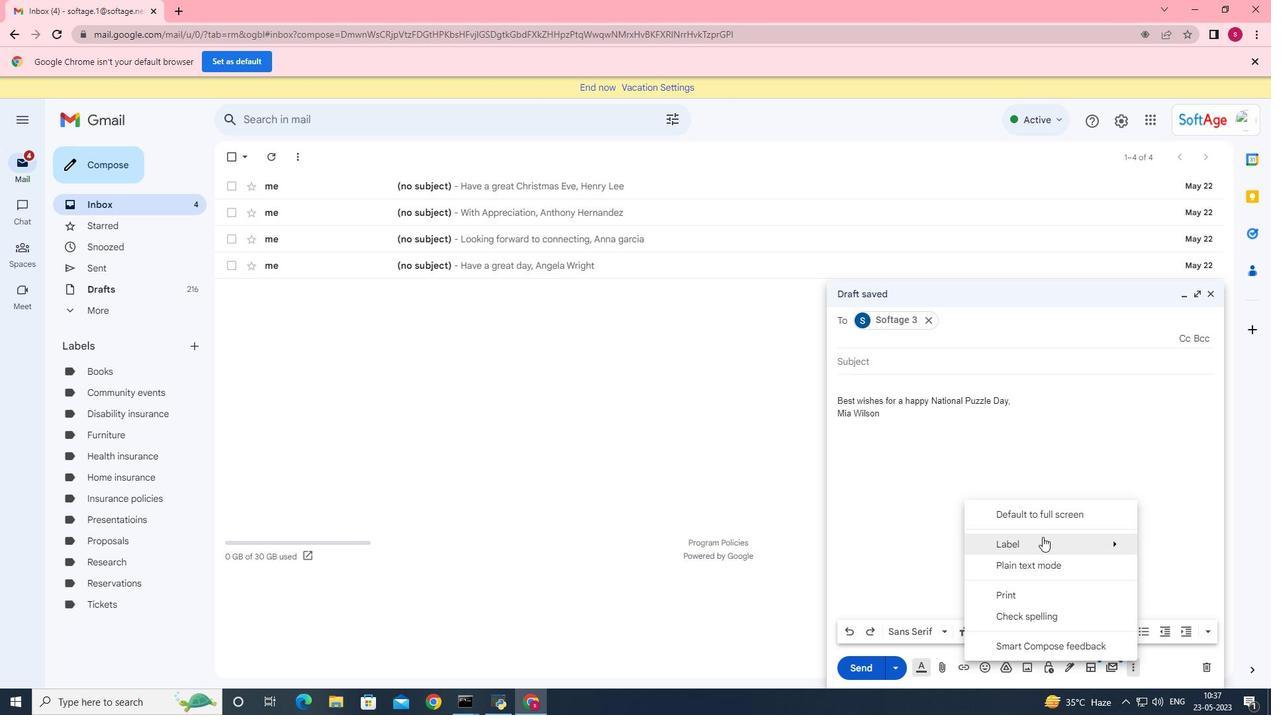 
Action: Mouse moved to (853, 519)
Screenshot: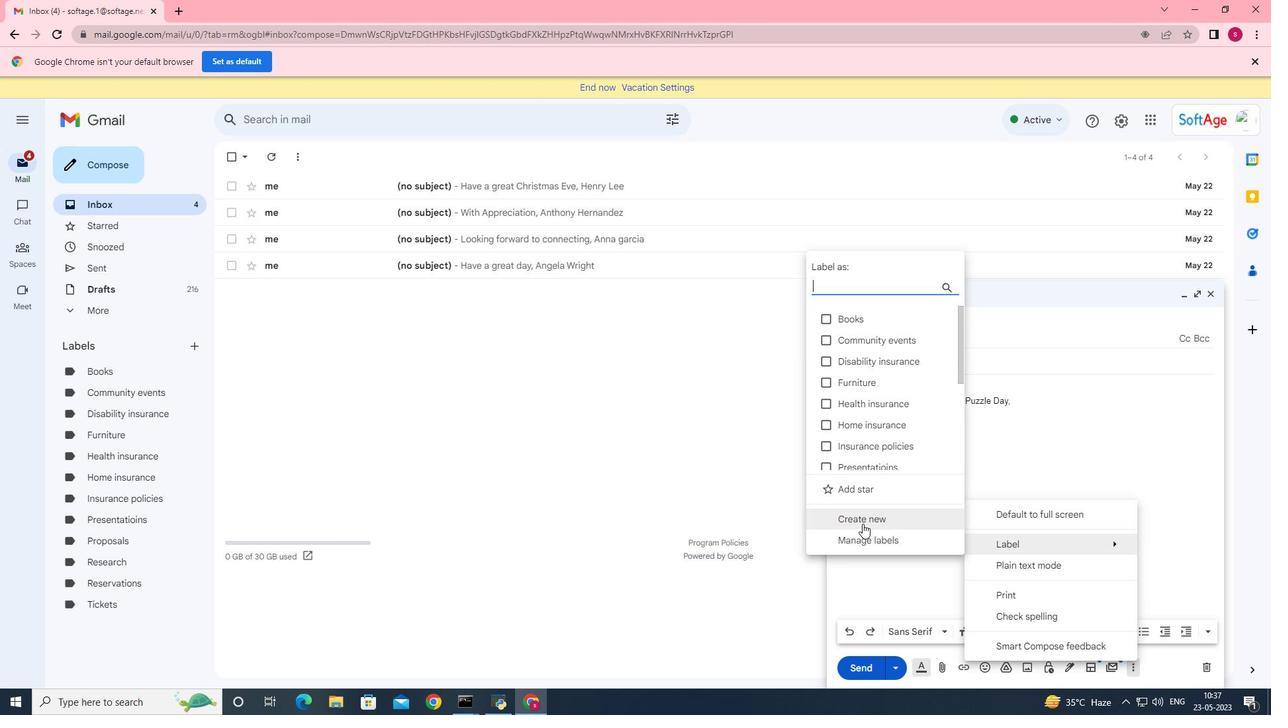 
Action: Mouse pressed left at (853, 519)
Screenshot: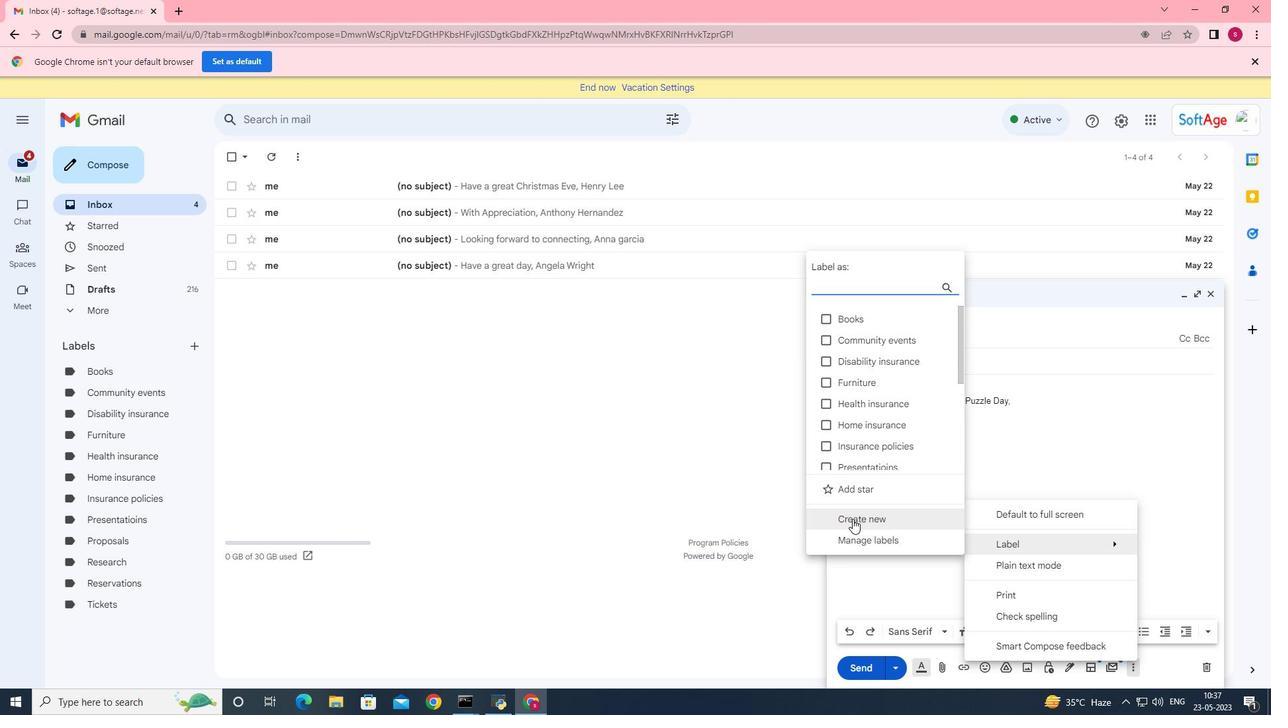
Action: Mouse moved to (542, 347)
Screenshot: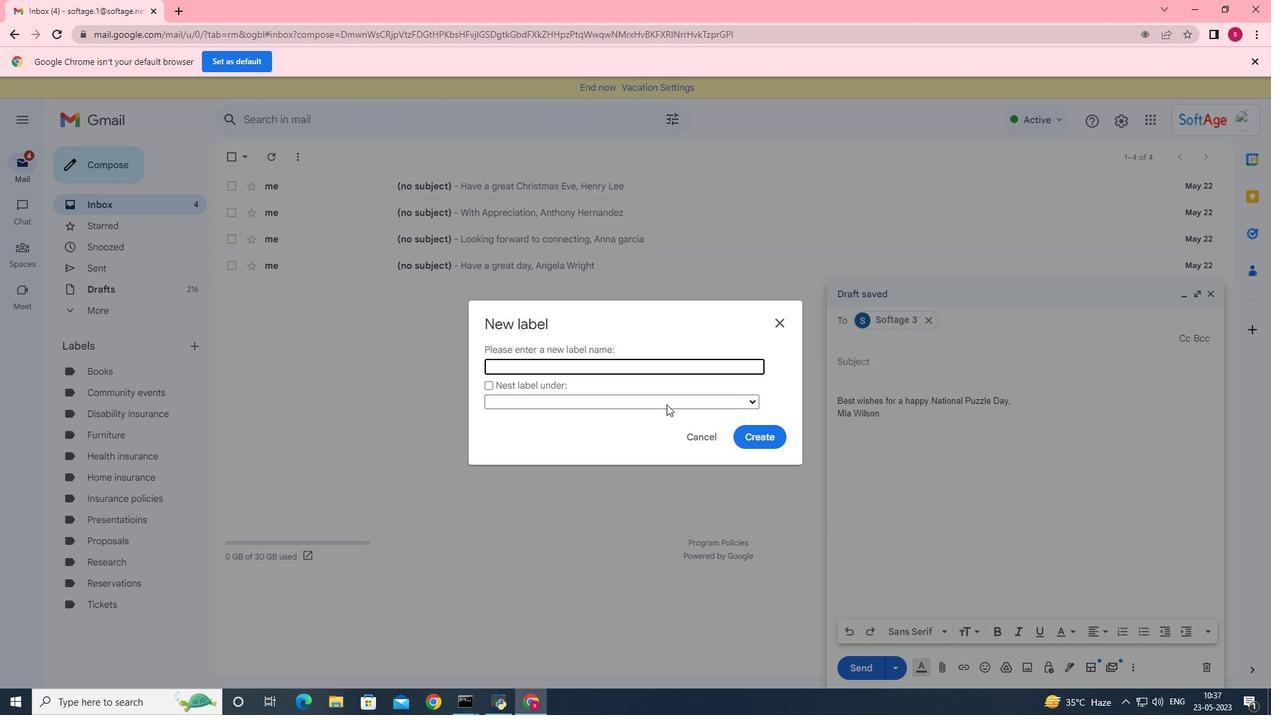 
Action: Key pressed <Key.shift><Key.shift><Key.shift><Key.shift><Key.shift><Key.shift><Key.shift><Key.shift><Key.shift><Key.shift>Long-term<Key.space>care<Key.space>insurance<Key.space>
Screenshot: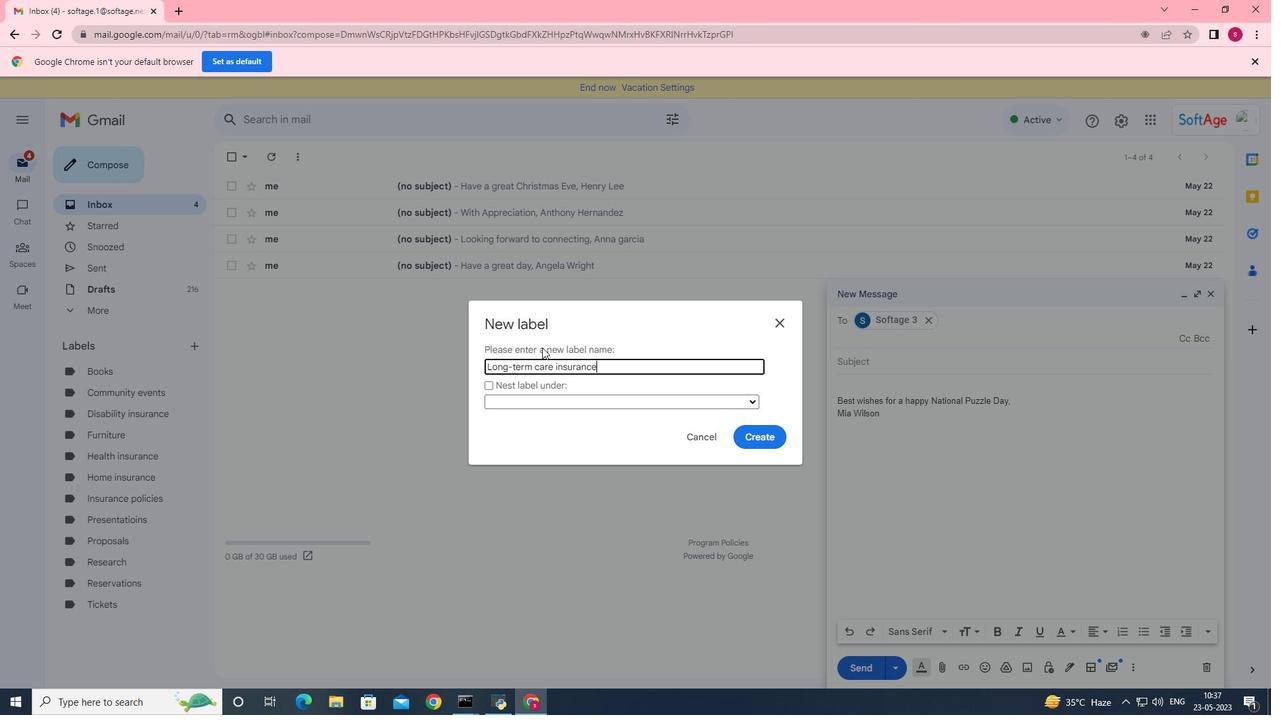 
Action: Mouse moved to (760, 433)
Screenshot: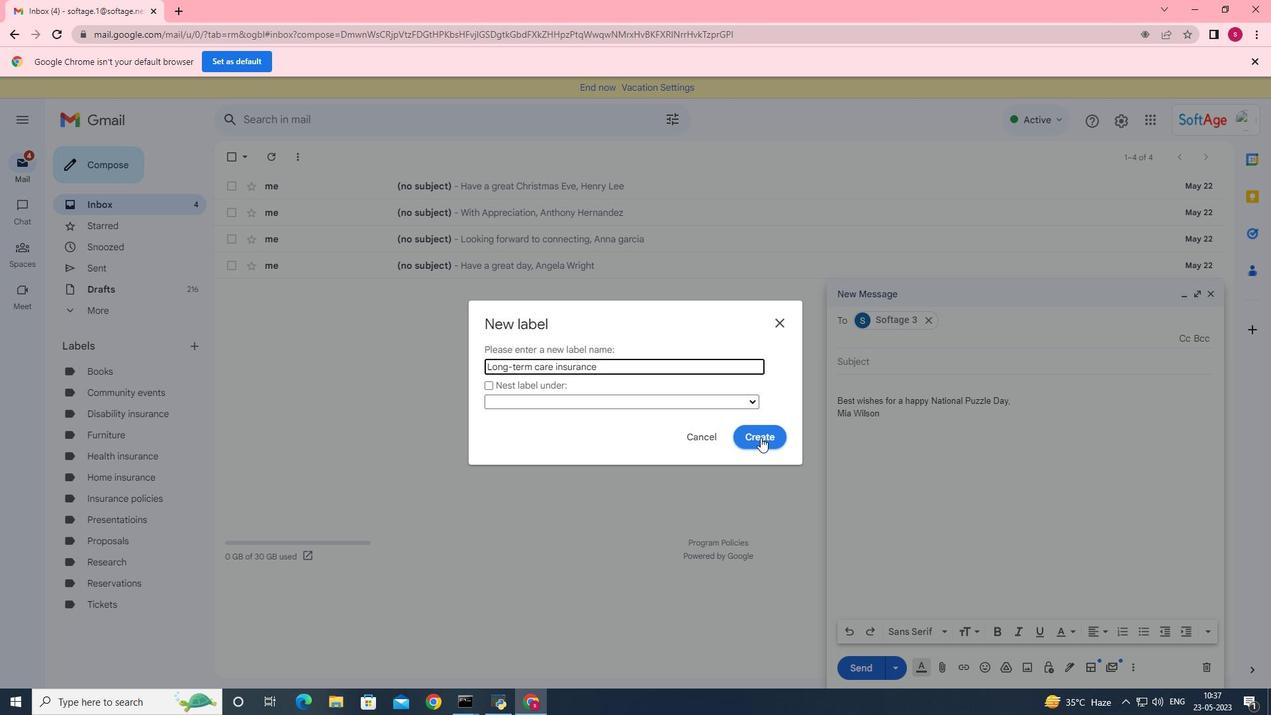 
Action: Mouse pressed left at (760, 433)
Screenshot: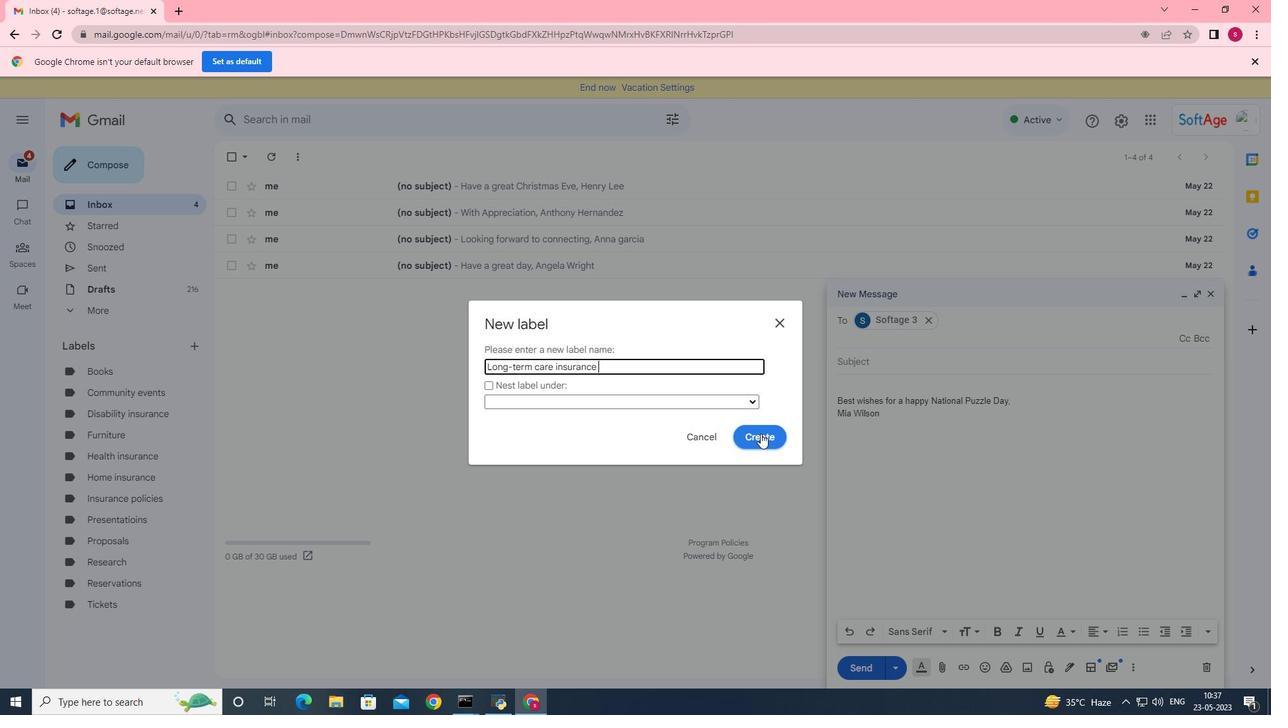 
Action: Mouse moved to (839, 576)
Screenshot: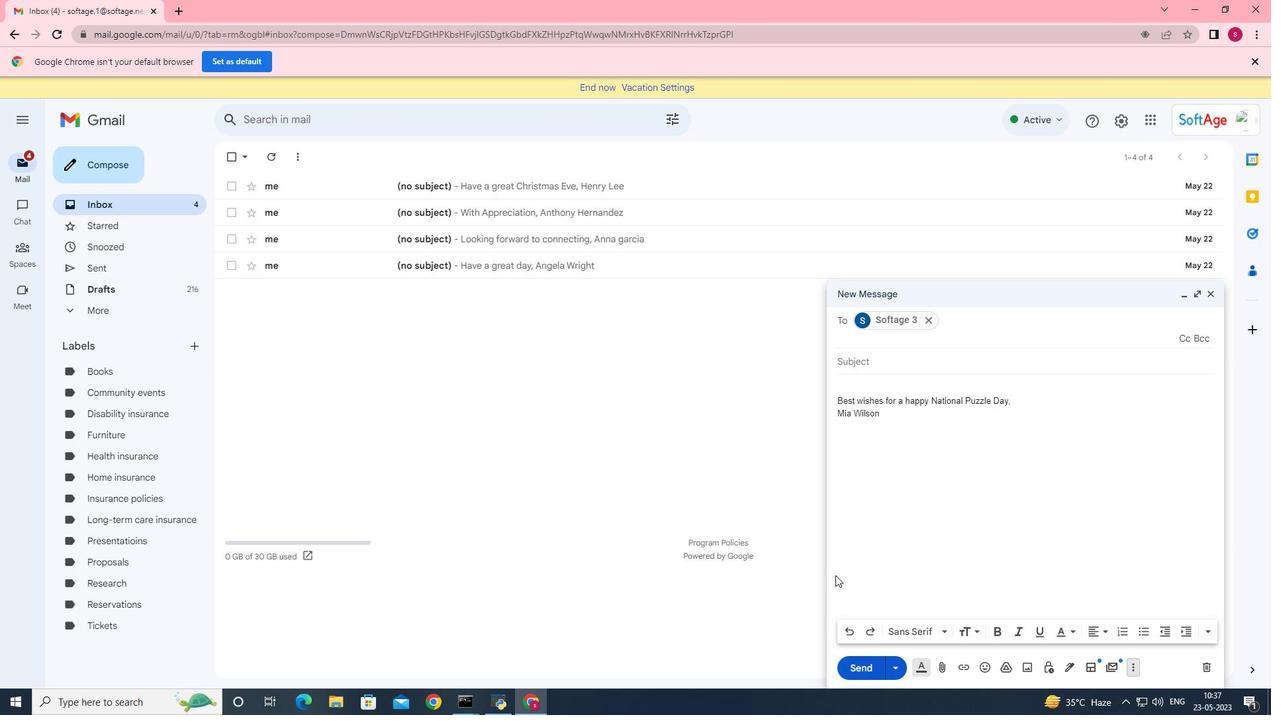 
